 Task: Find connections with filter location São Sebastião do Caí with filter topic #CVwith filter profile language Potuguese with filter current company Climate Policy Initiative with filter school Uttarakhand Technical University with filter industry Sugar and Confectionery Product Manufacturing with filter service category FIle Management with filter keywords title Receptionist
Action: Mouse pressed left at (391, 105)
Screenshot: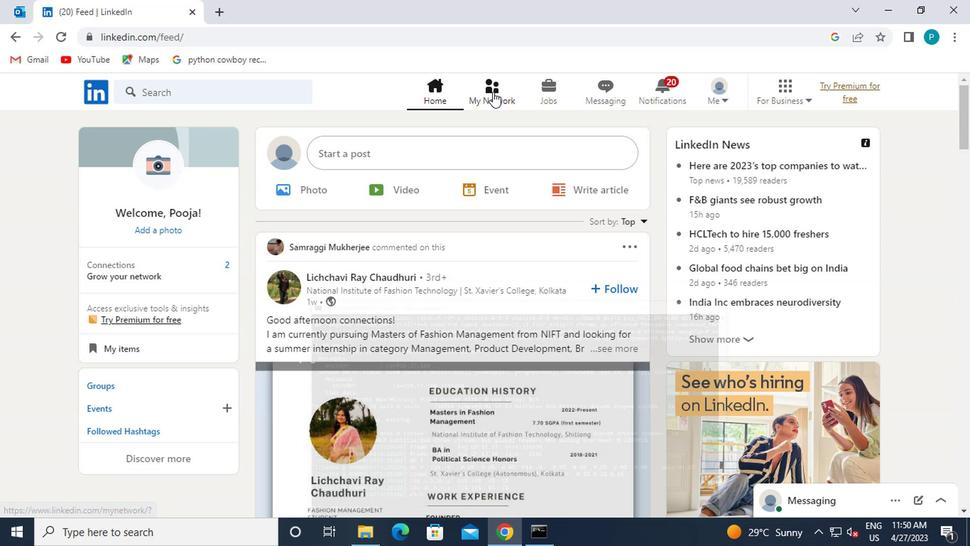 
Action: Mouse moved to (195, 156)
Screenshot: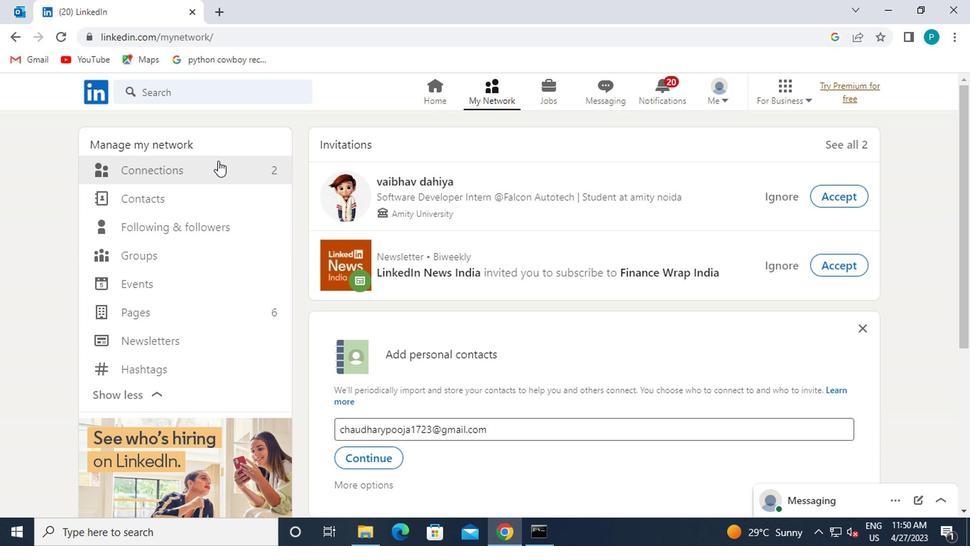 
Action: Mouse pressed left at (195, 156)
Screenshot: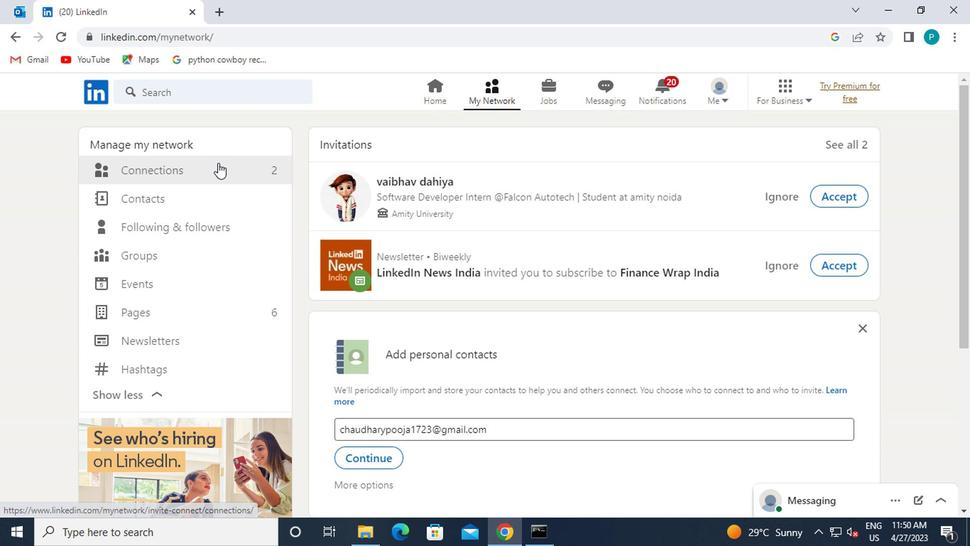 
Action: Mouse moved to (466, 164)
Screenshot: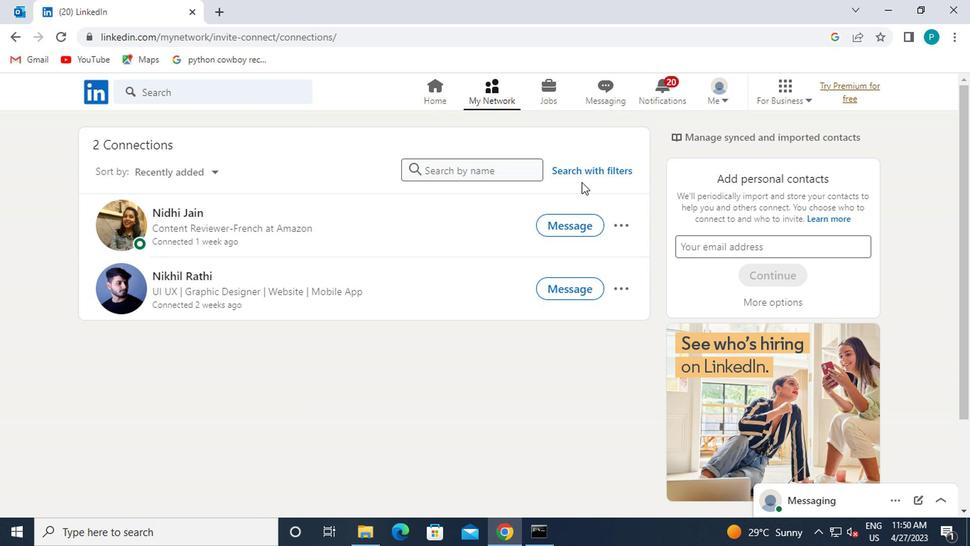 
Action: Mouse pressed left at (466, 164)
Screenshot: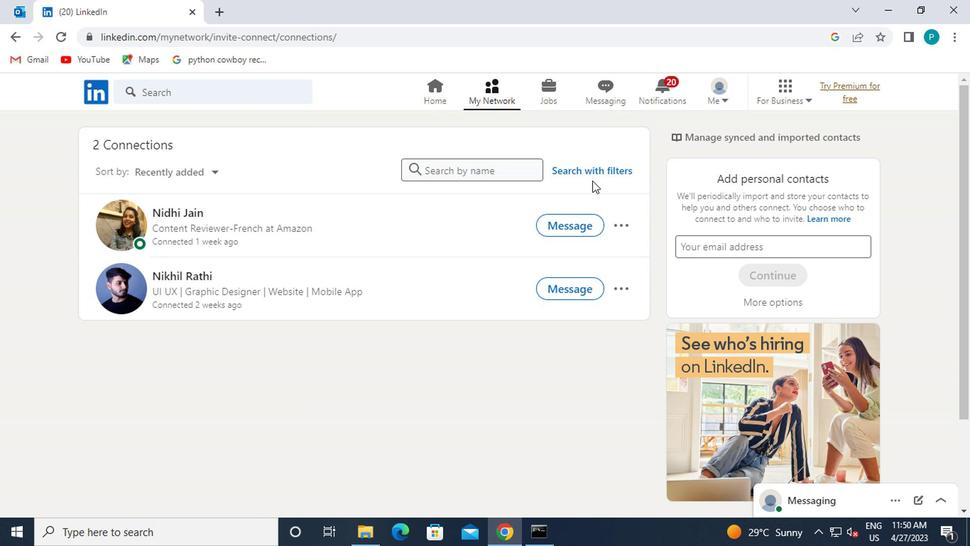 
Action: Mouse moved to (421, 134)
Screenshot: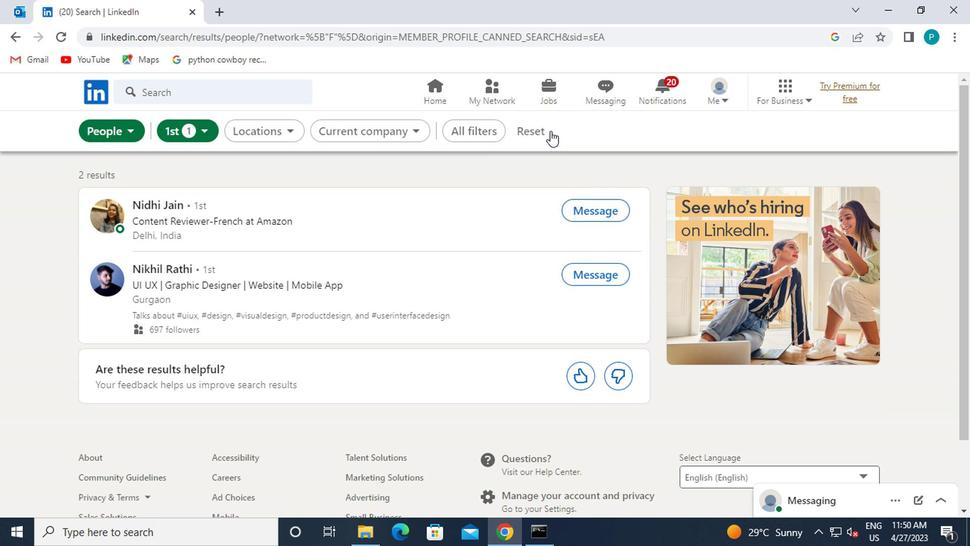 
Action: Mouse pressed left at (421, 134)
Screenshot: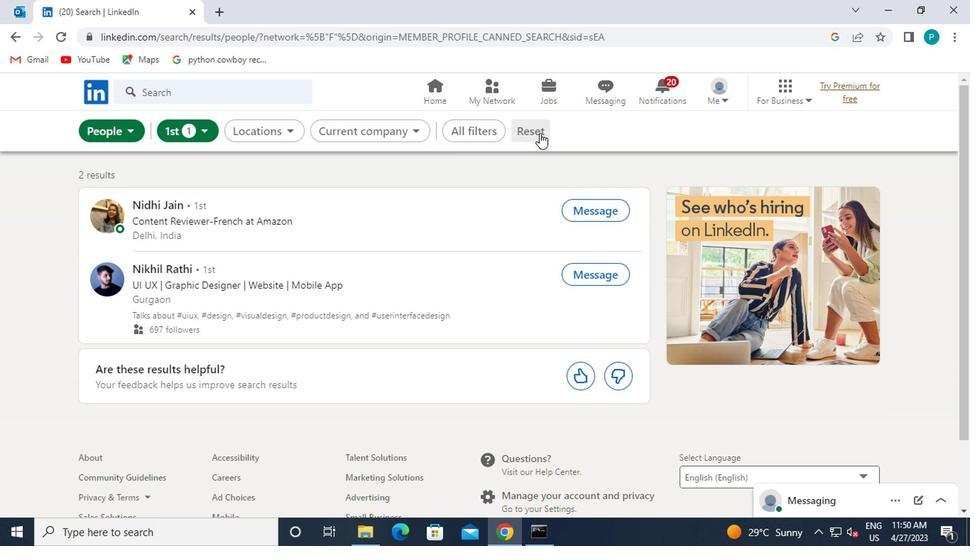 
Action: Mouse pressed left at (421, 134)
Screenshot: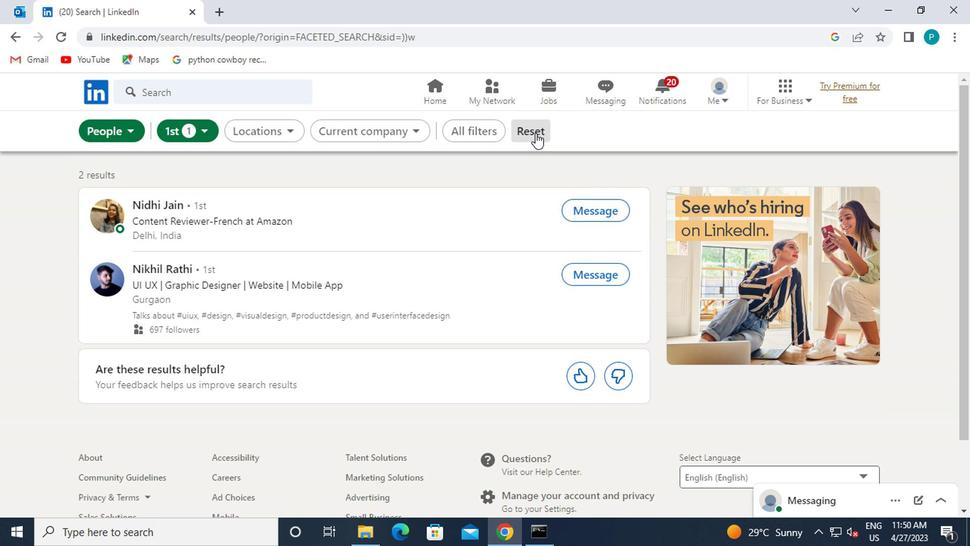 
Action: Mouse moved to (412, 137)
Screenshot: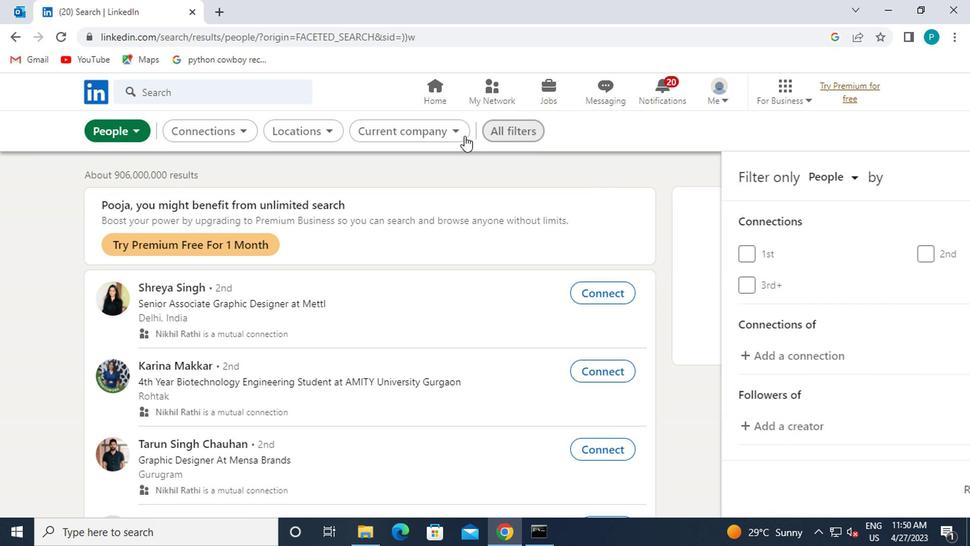 
Action: Mouse pressed left at (412, 137)
Screenshot: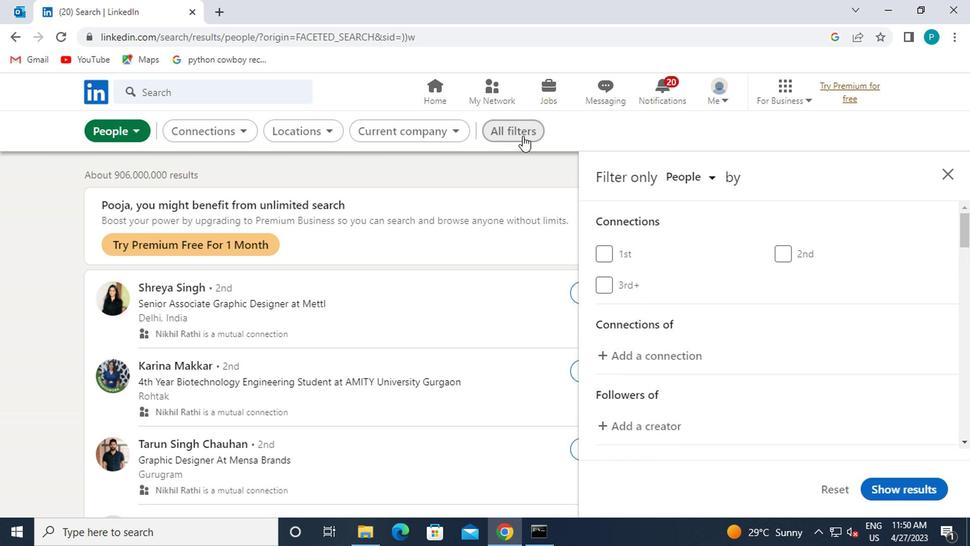 
Action: Mouse moved to (411, 135)
Screenshot: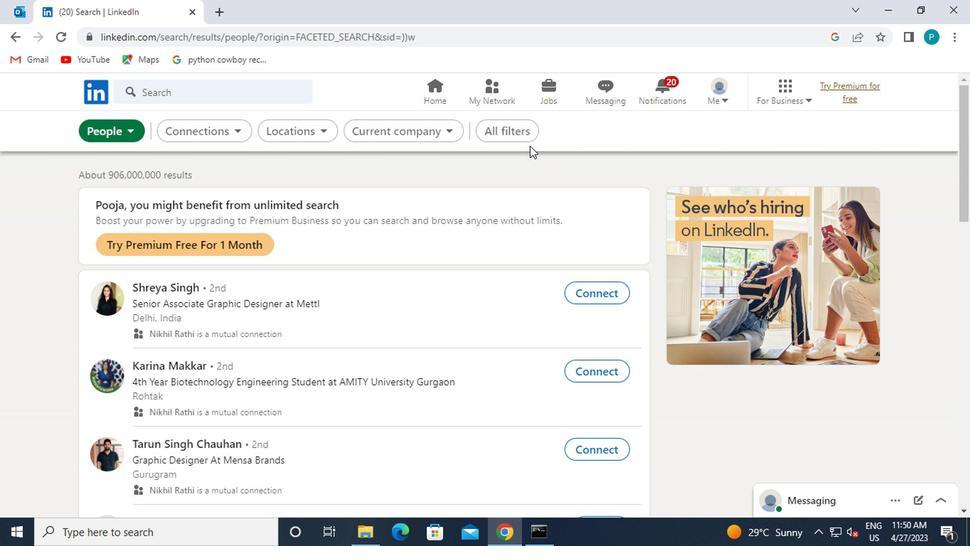 
Action: Mouse pressed left at (411, 135)
Screenshot: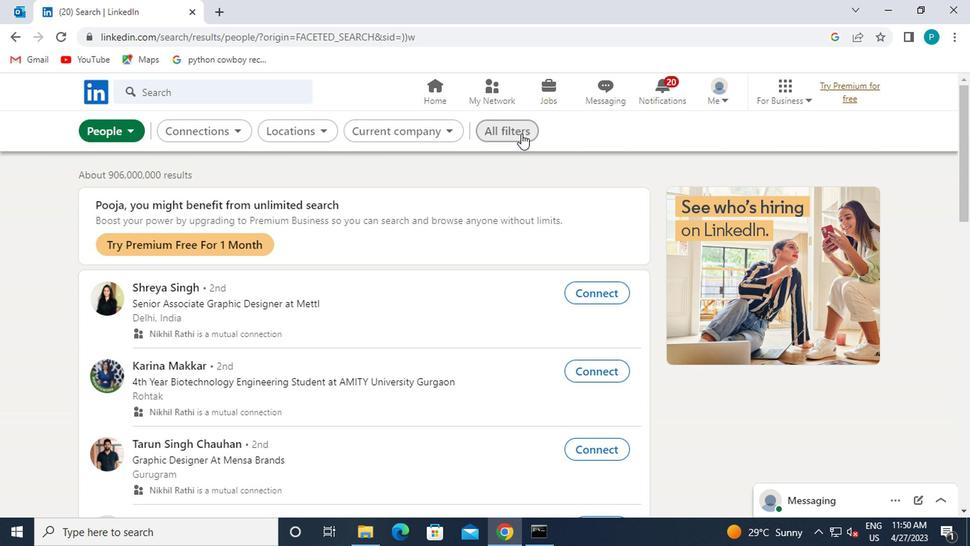 
Action: Mouse moved to (531, 281)
Screenshot: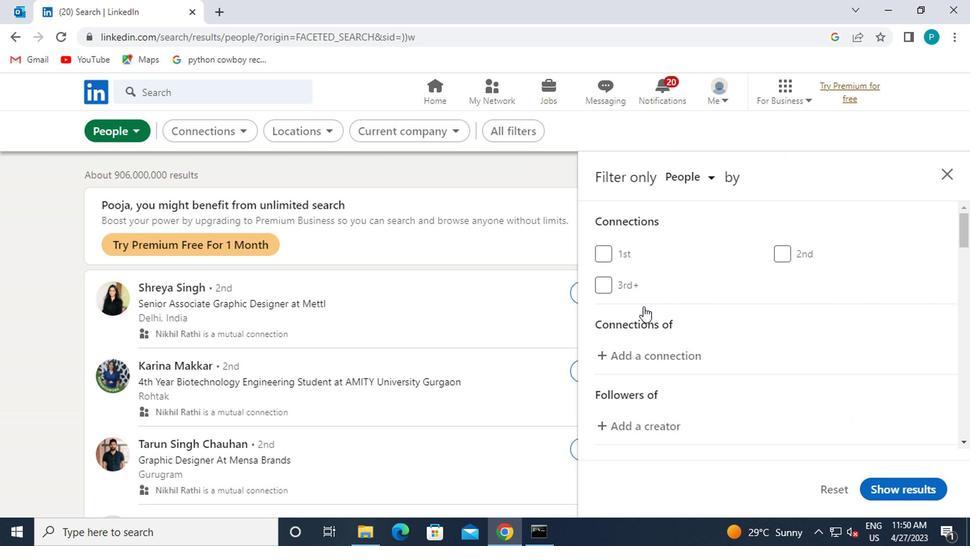 
Action: Mouse scrolled (531, 281) with delta (0, 0)
Screenshot: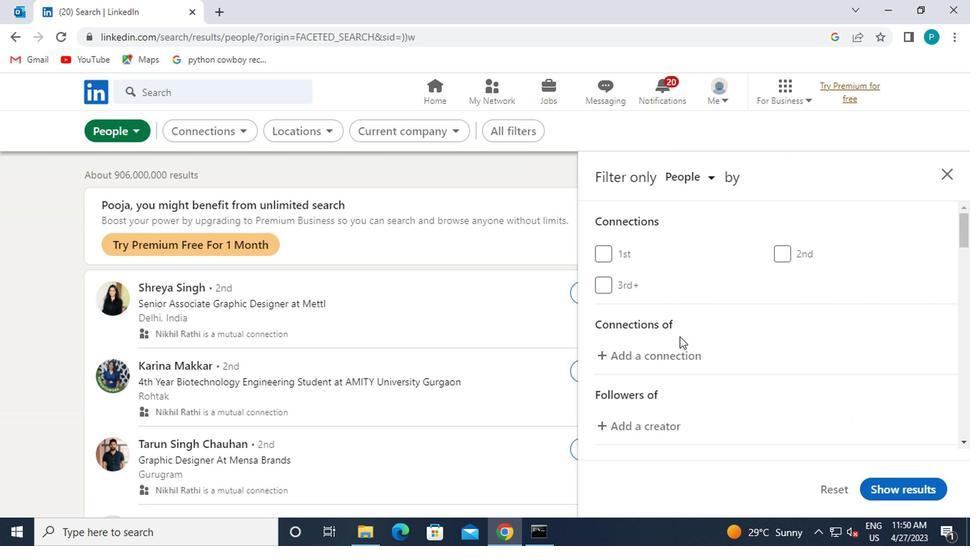 
Action: Mouse scrolled (531, 281) with delta (0, 0)
Screenshot: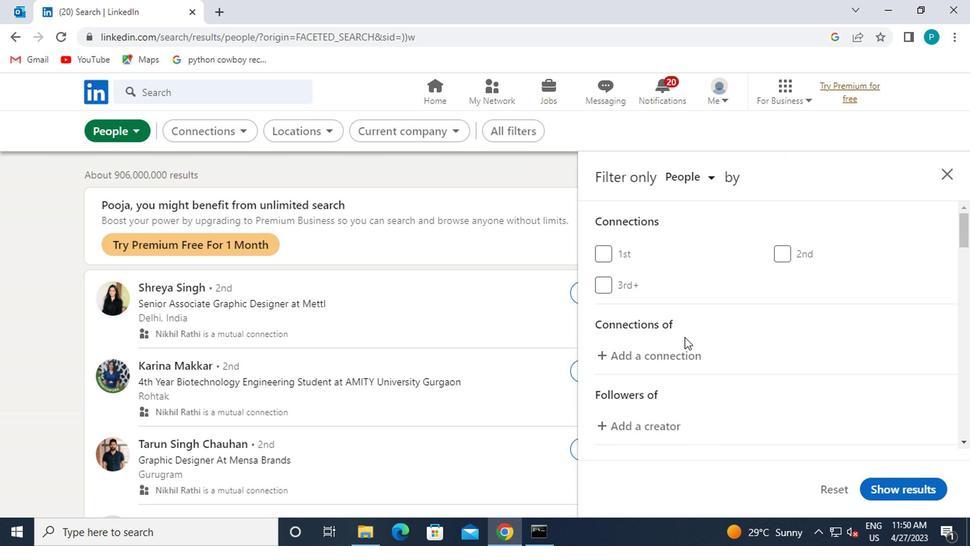 
Action: Mouse moved to (600, 314)
Screenshot: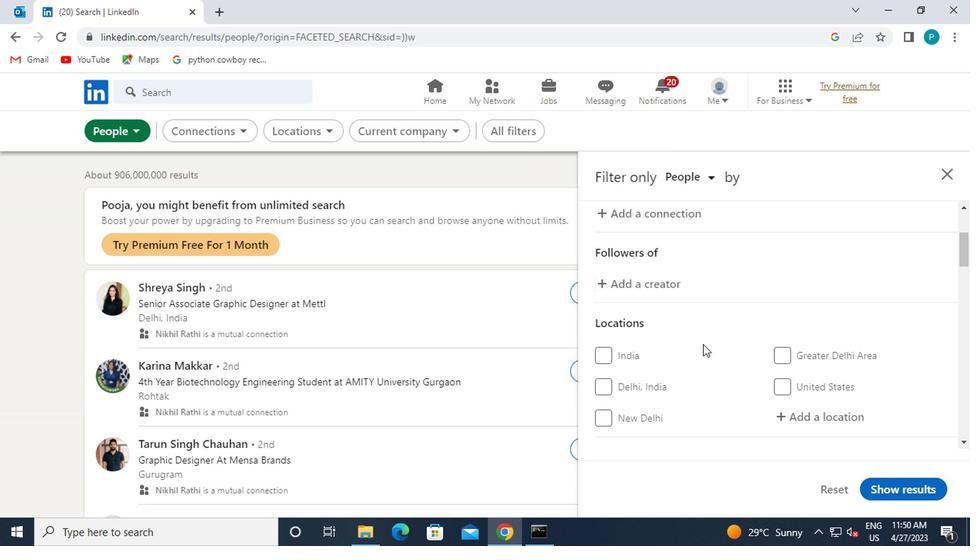 
Action: Mouse scrolled (600, 313) with delta (0, 0)
Screenshot: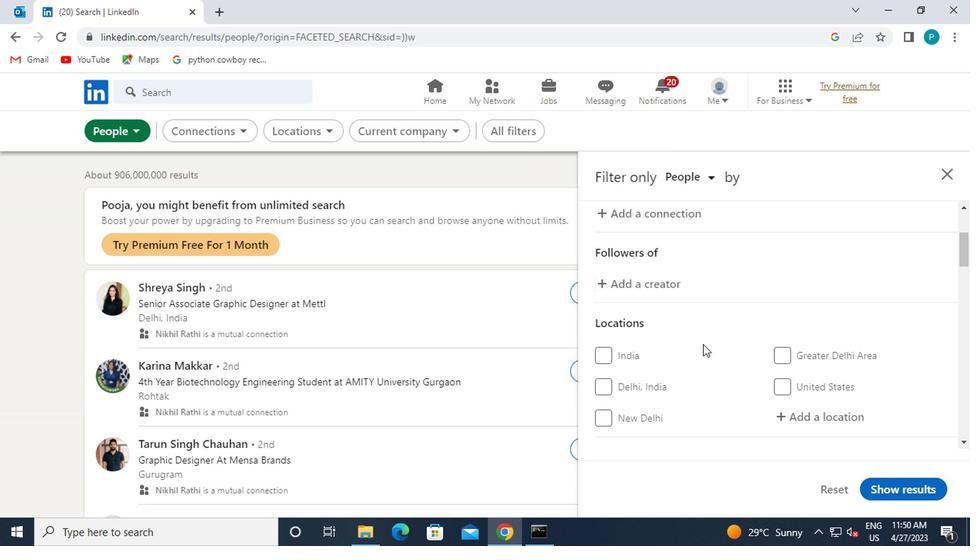 
Action: Mouse moved to (610, 288)
Screenshot: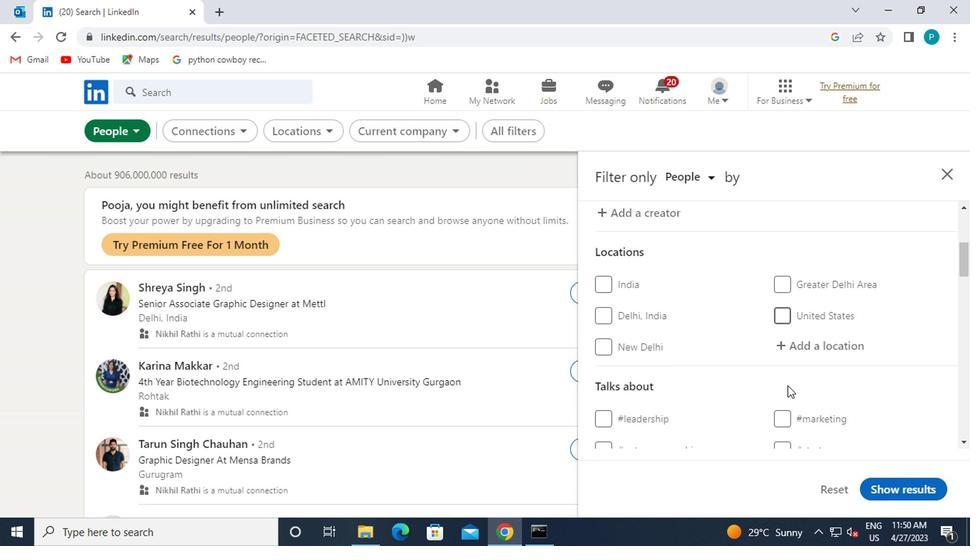 
Action: Mouse pressed left at (610, 288)
Screenshot: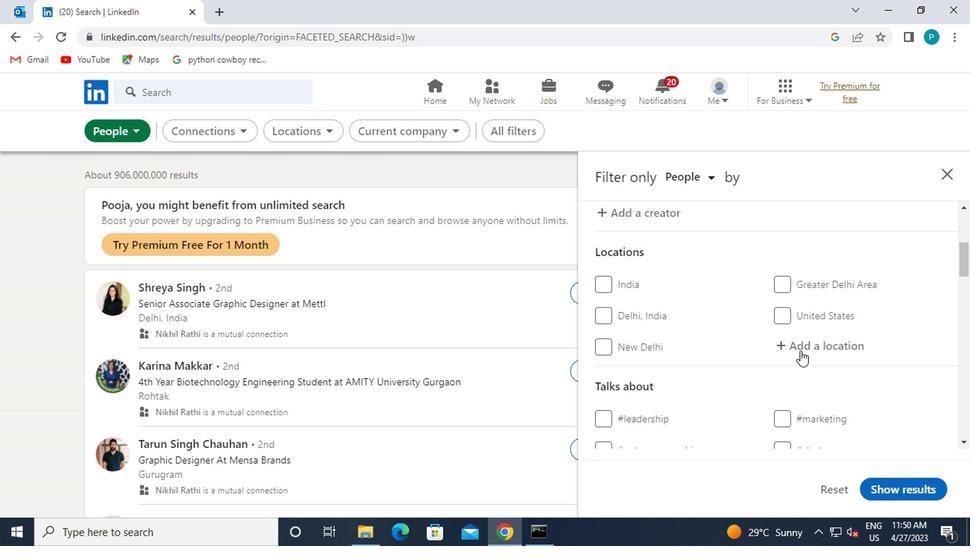 
Action: Key pressed sao<Key.space>sebastiao
Screenshot: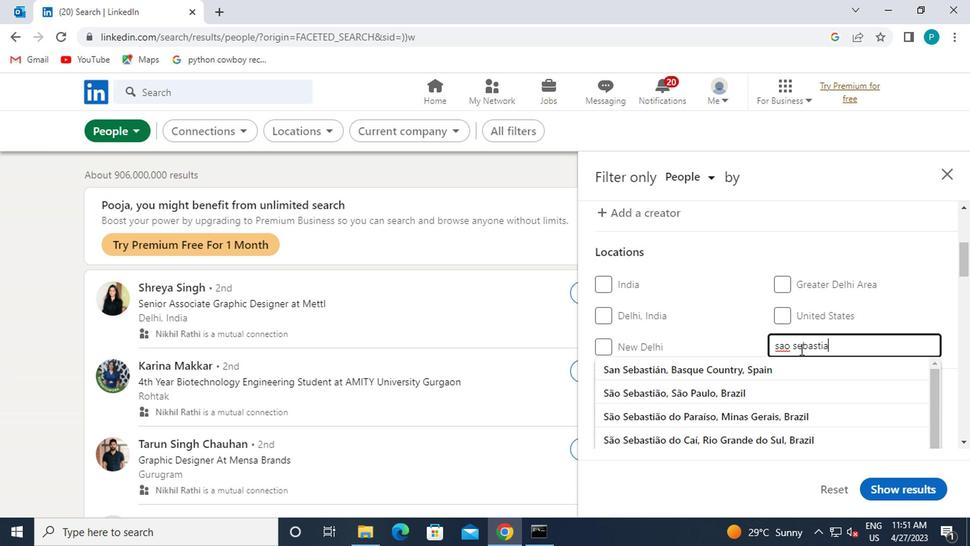 
Action: Mouse moved to (596, 331)
Screenshot: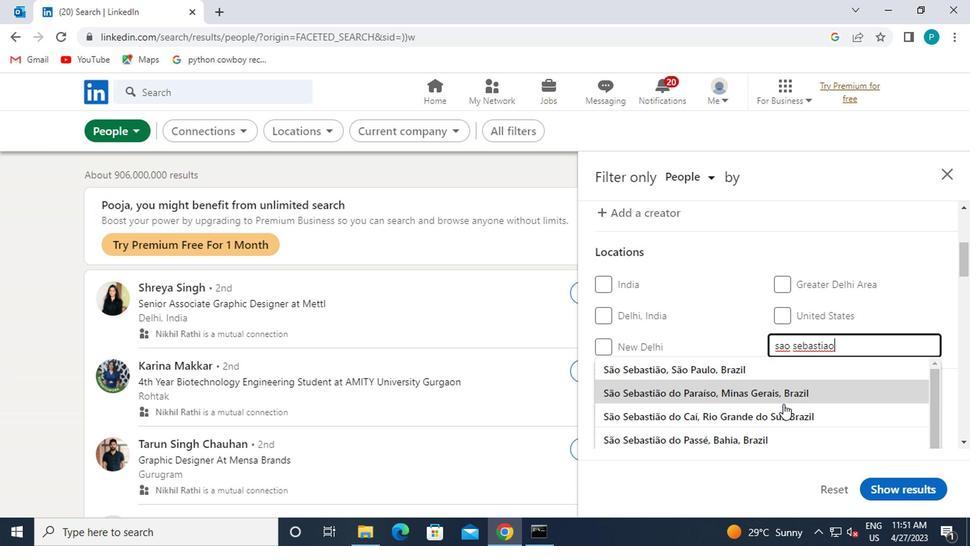 
Action: Mouse pressed left at (596, 331)
Screenshot: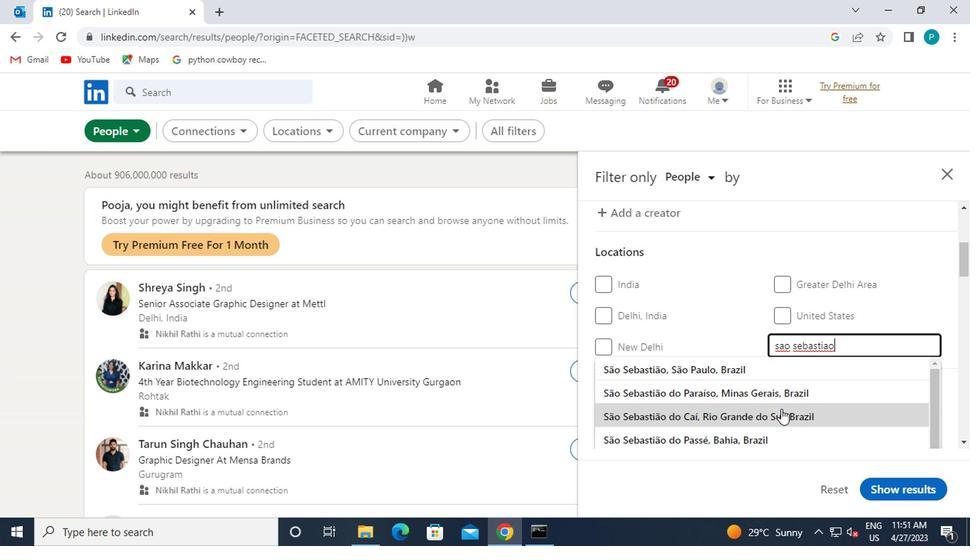 
Action: Mouse scrolled (596, 330) with delta (0, 0)
Screenshot: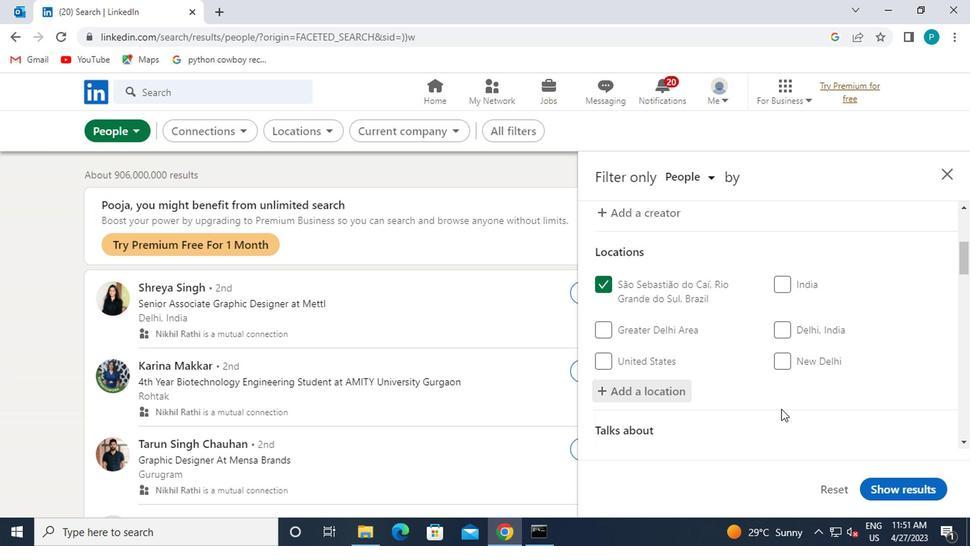 
Action: Mouse scrolled (596, 330) with delta (0, 0)
Screenshot: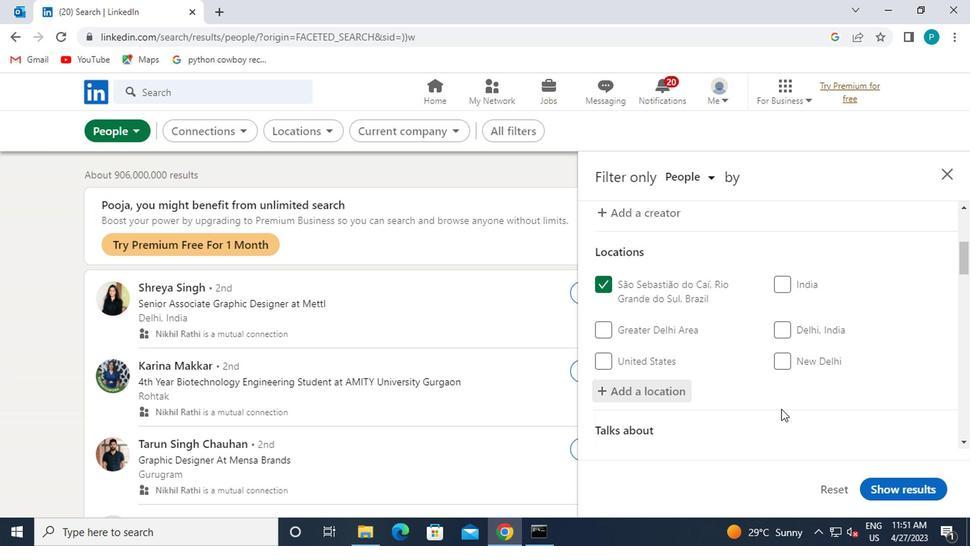 
Action: Mouse moved to (600, 317)
Screenshot: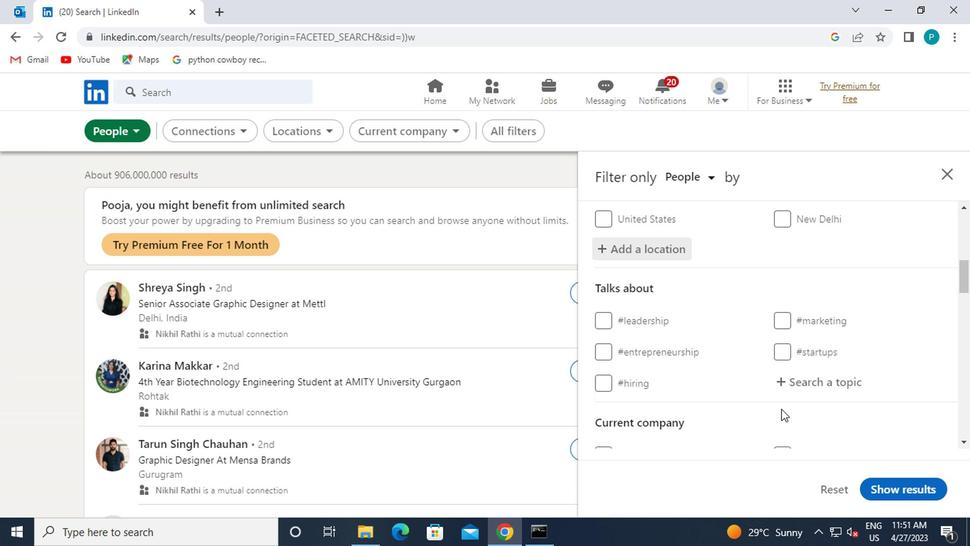 
Action: Mouse pressed left at (600, 317)
Screenshot: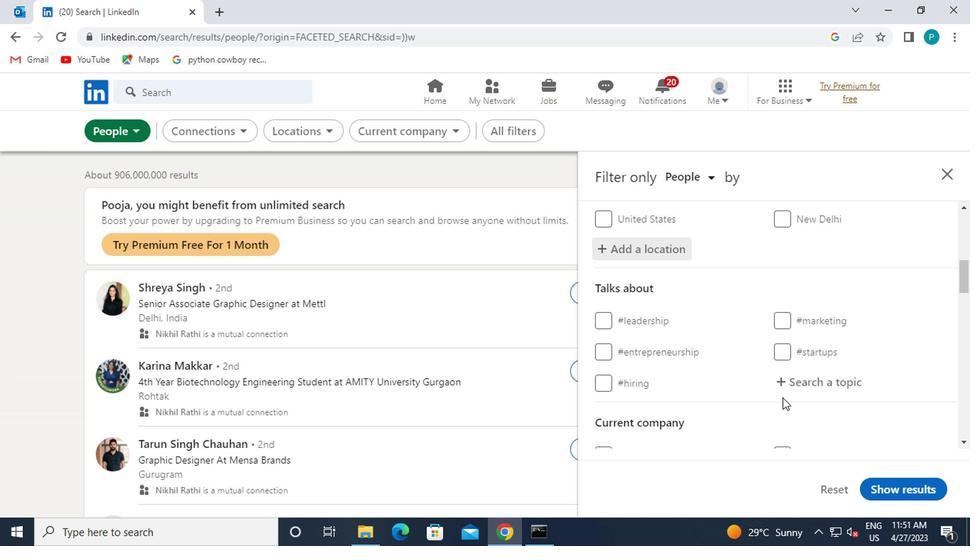 
Action: Key pressed <Key.shift>#<Key.caps_lock>CV
Screenshot: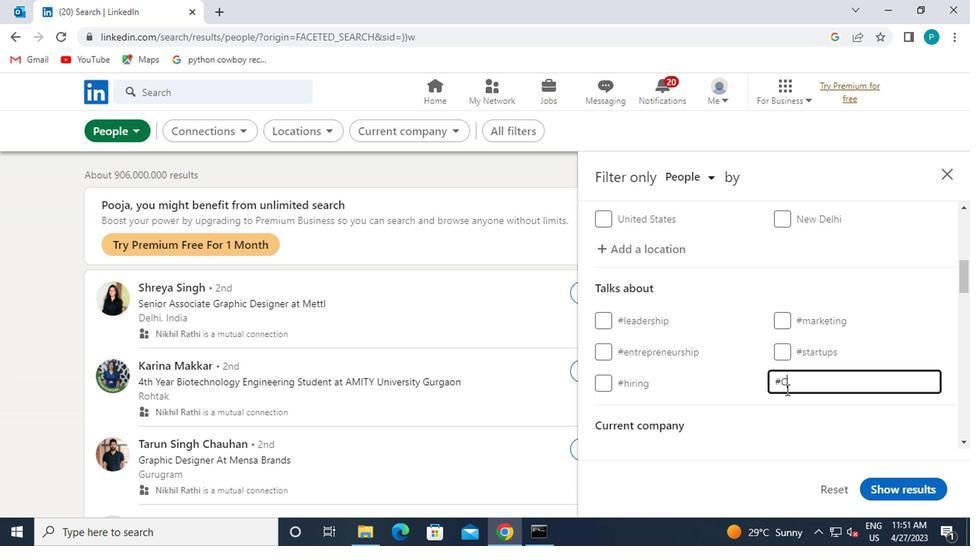 
Action: Mouse moved to (593, 310)
Screenshot: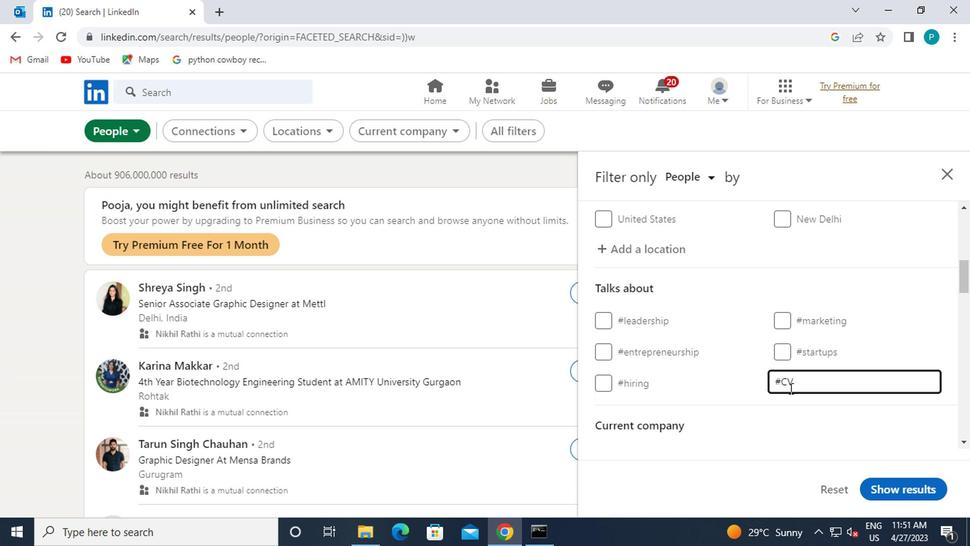 
Action: Mouse scrolled (593, 310) with delta (0, 0)
Screenshot: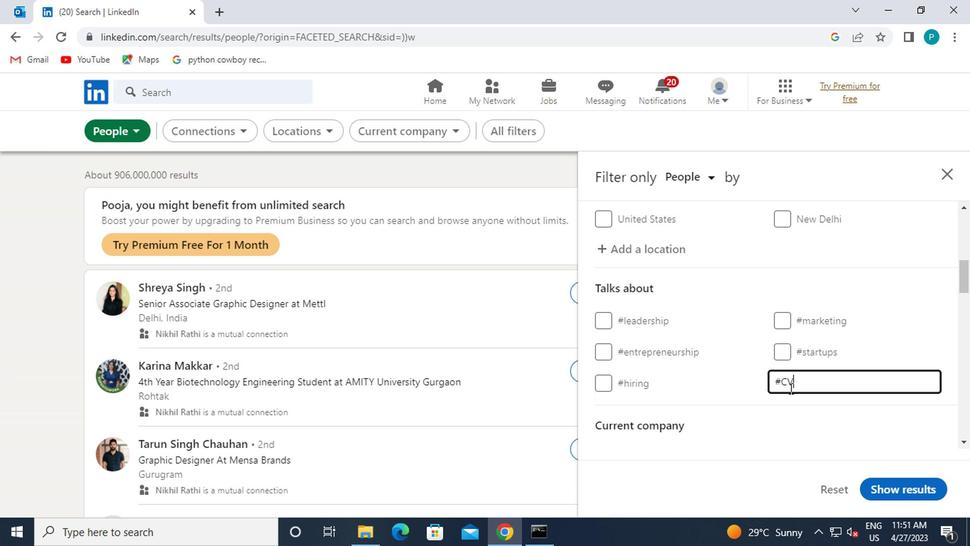 
Action: Mouse scrolled (593, 310) with delta (0, 0)
Screenshot: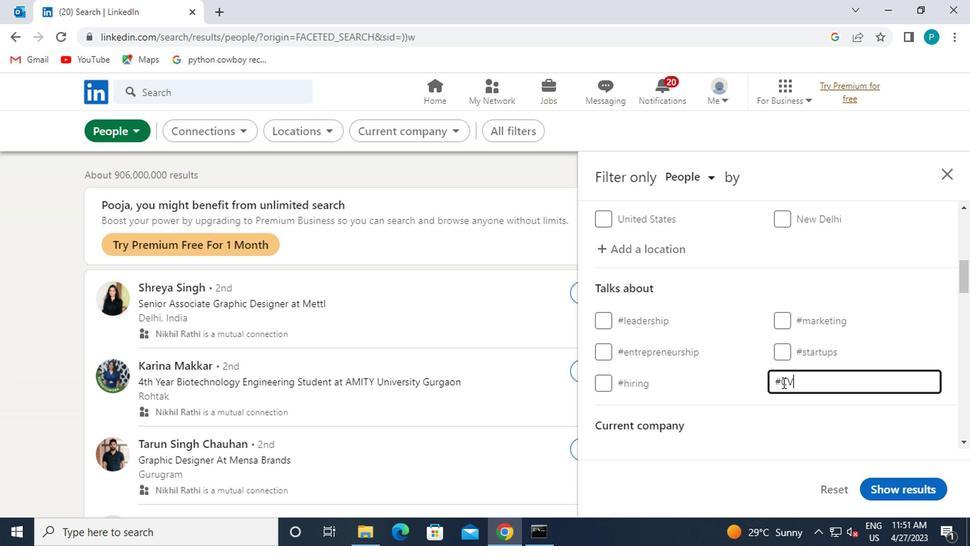 
Action: Mouse pressed left at (593, 310)
Screenshot: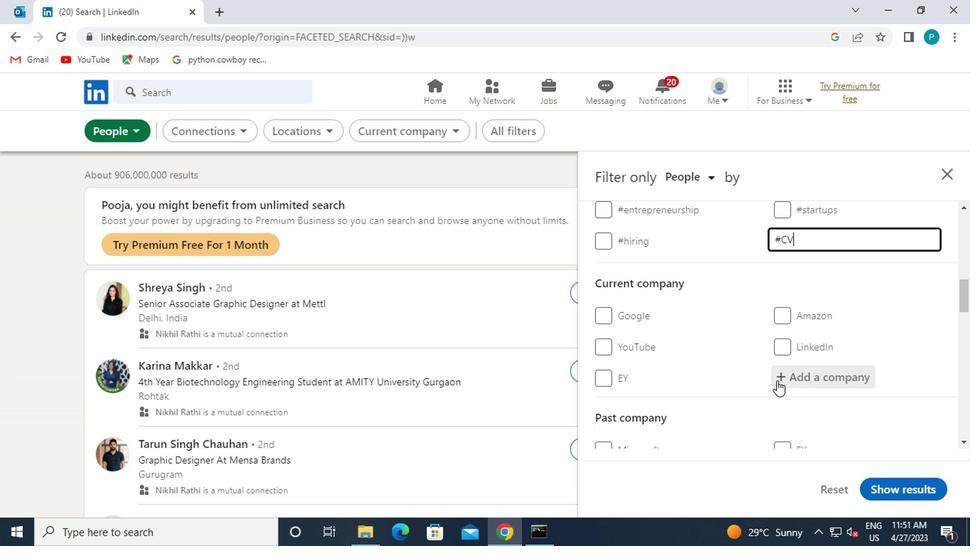 
Action: Key pressed CLIMATE
Screenshot: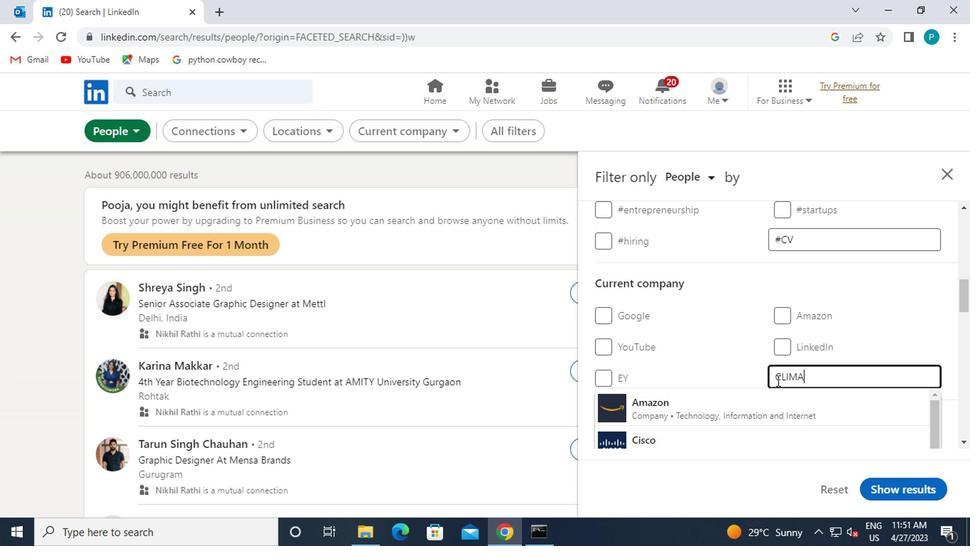 
Action: Mouse moved to (578, 293)
Screenshot: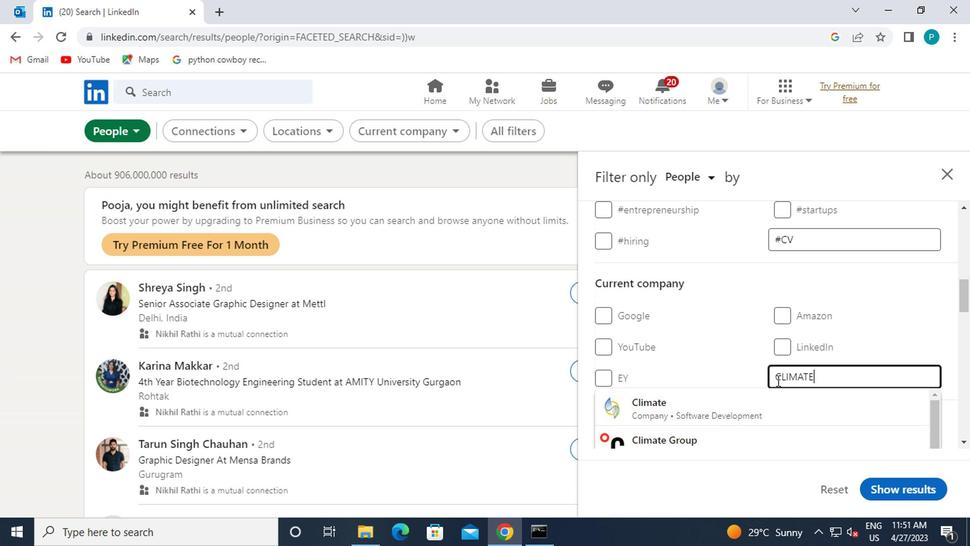 
Action: Mouse scrolled (578, 292) with delta (0, 0)
Screenshot: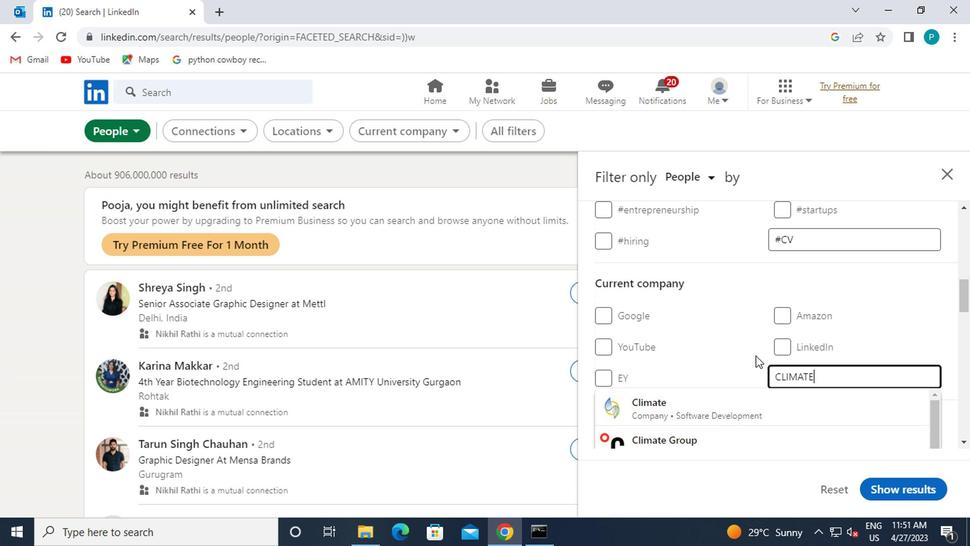 
Action: Mouse scrolled (578, 292) with delta (0, 0)
Screenshot: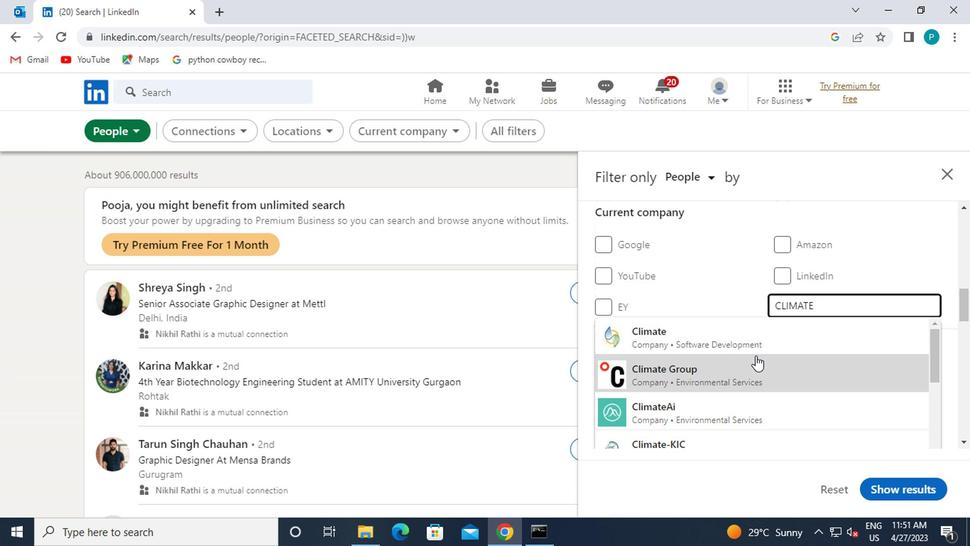 
Action: Mouse scrolled (578, 292) with delta (0, 0)
Screenshot: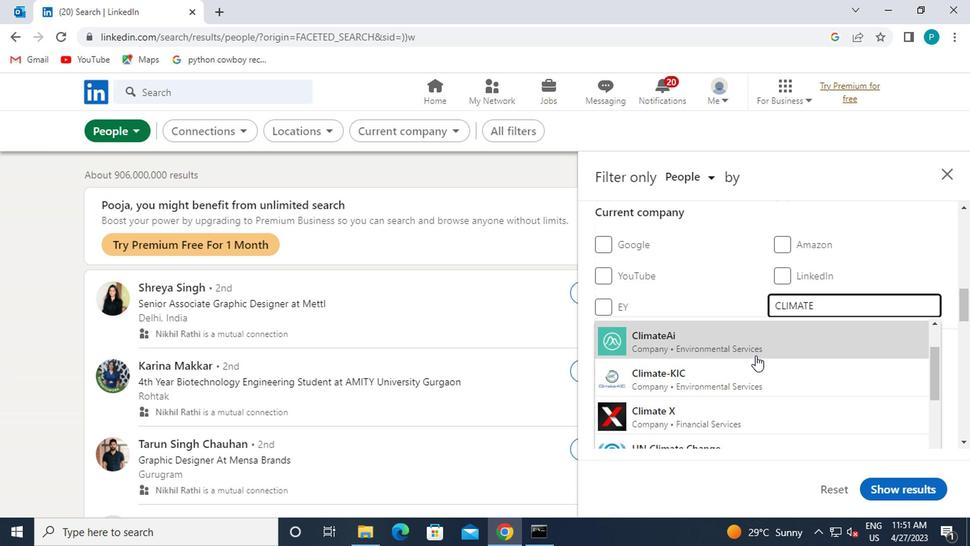 
Action: Mouse moved to (577, 293)
Screenshot: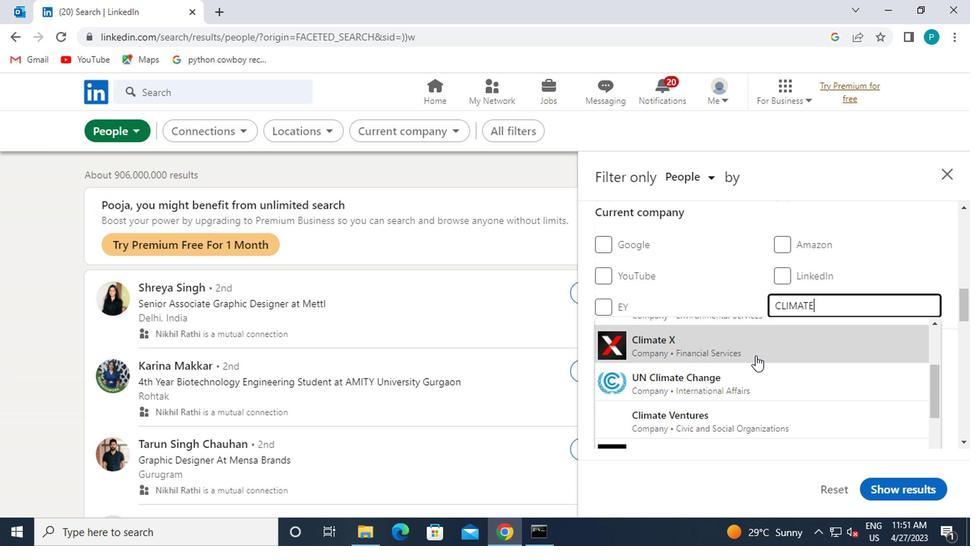 
Action: Key pressed <Key.space>POLICY
Screenshot: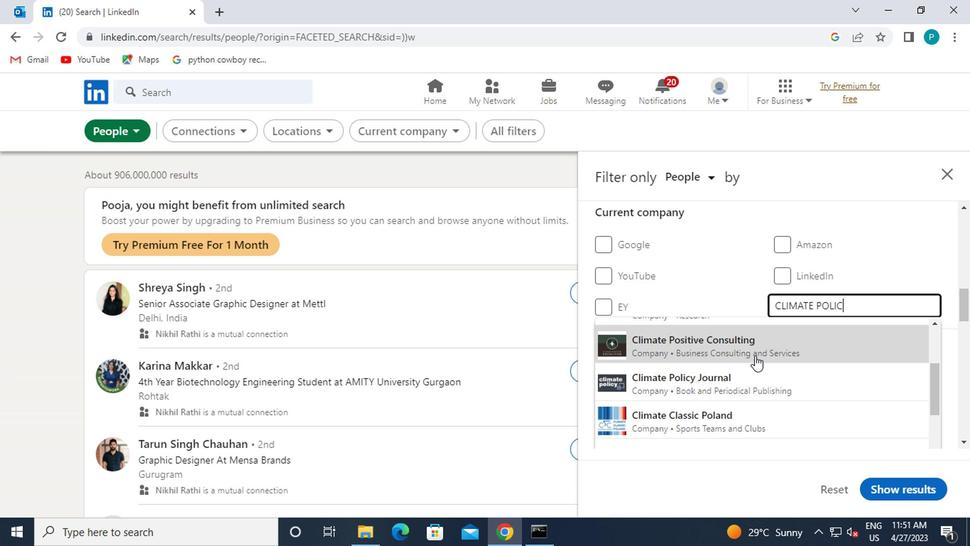 
Action: Mouse scrolled (577, 293) with delta (0, 0)
Screenshot: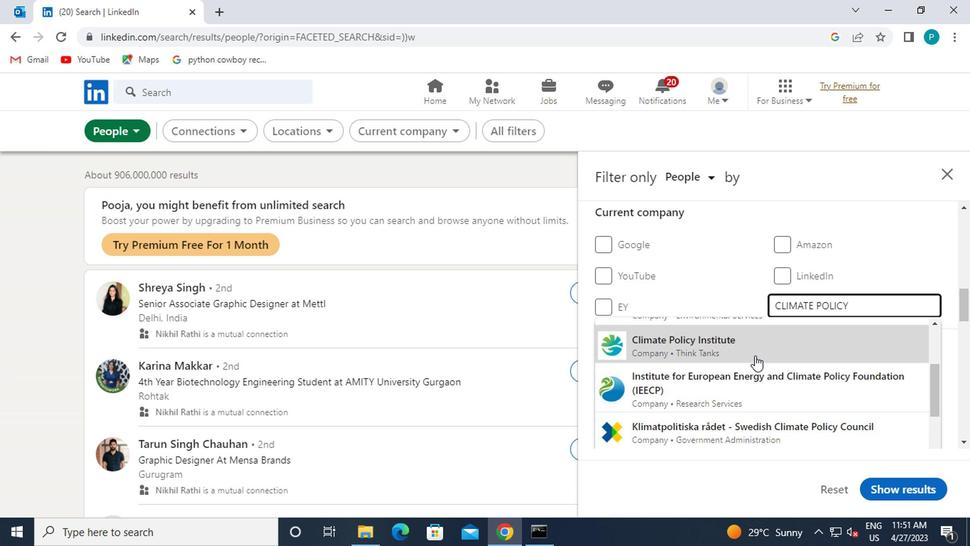 
Action: Mouse scrolled (577, 293) with delta (0, 0)
Screenshot: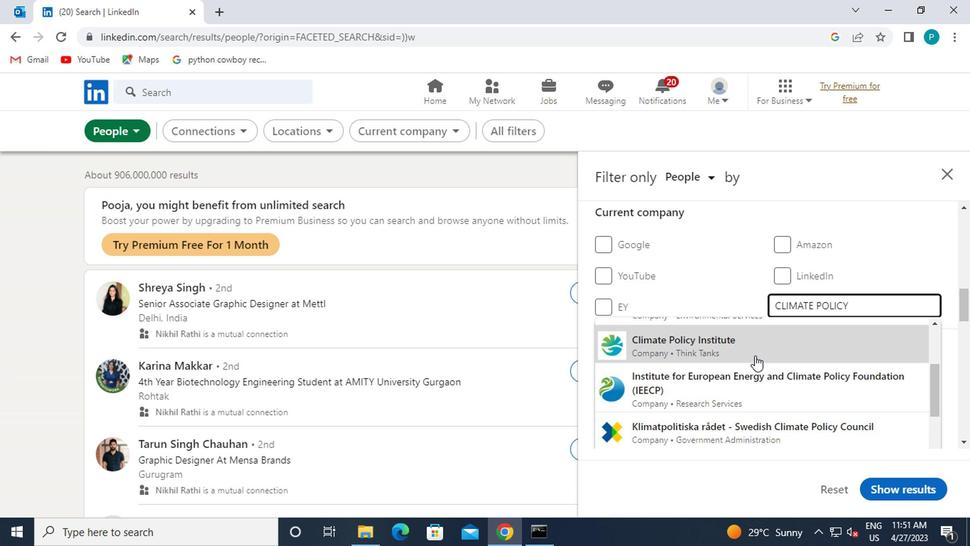 
Action: Mouse scrolled (577, 293) with delta (0, 0)
Screenshot: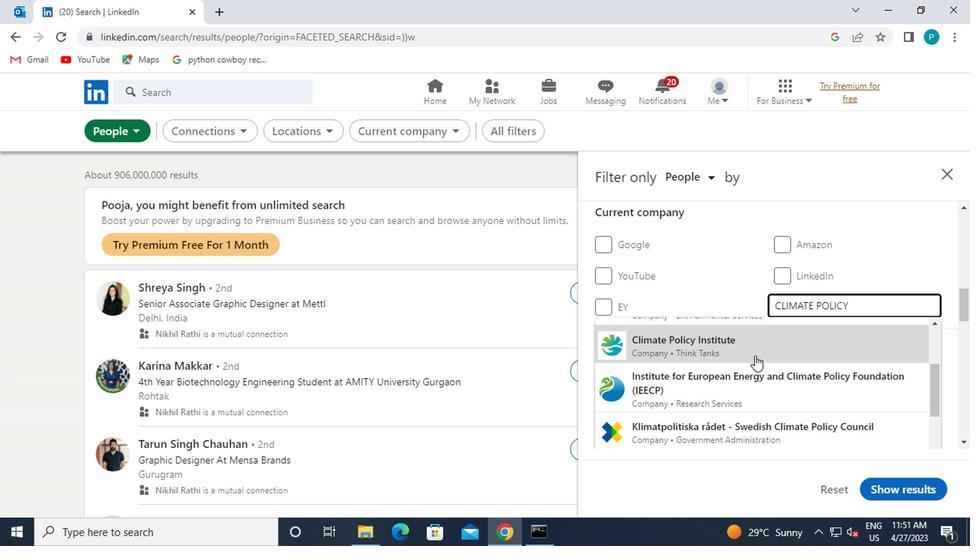 
Action: Mouse moved to (580, 291)
Screenshot: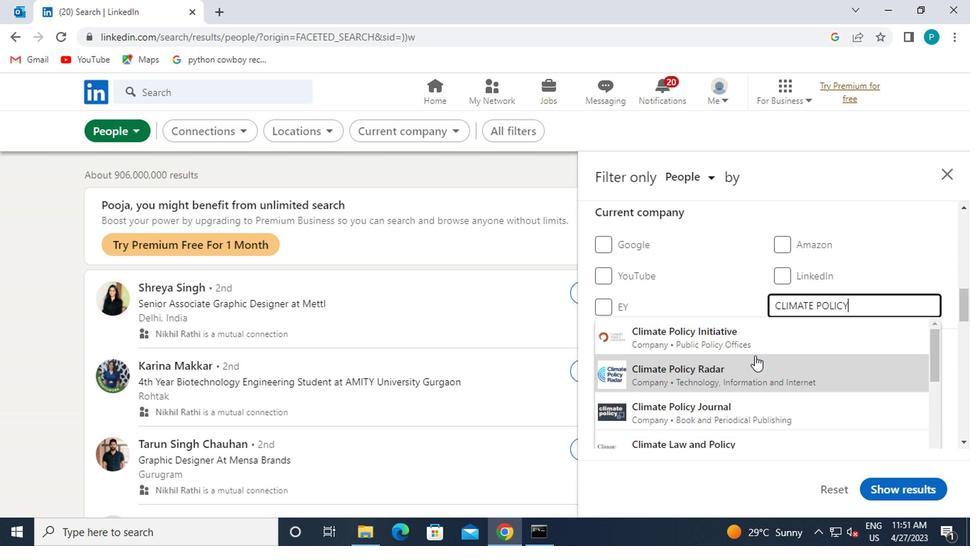 
Action: Mouse scrolled (580, 292) with delta (0, 0)
Screenshot: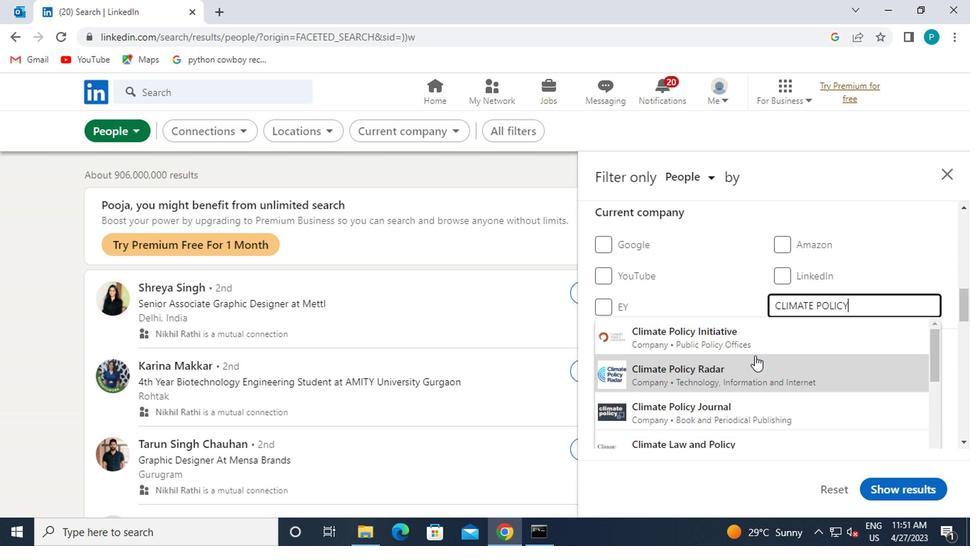
Action: Mouse scrolled (580, 292) with delta (0, 0)
Screenshot: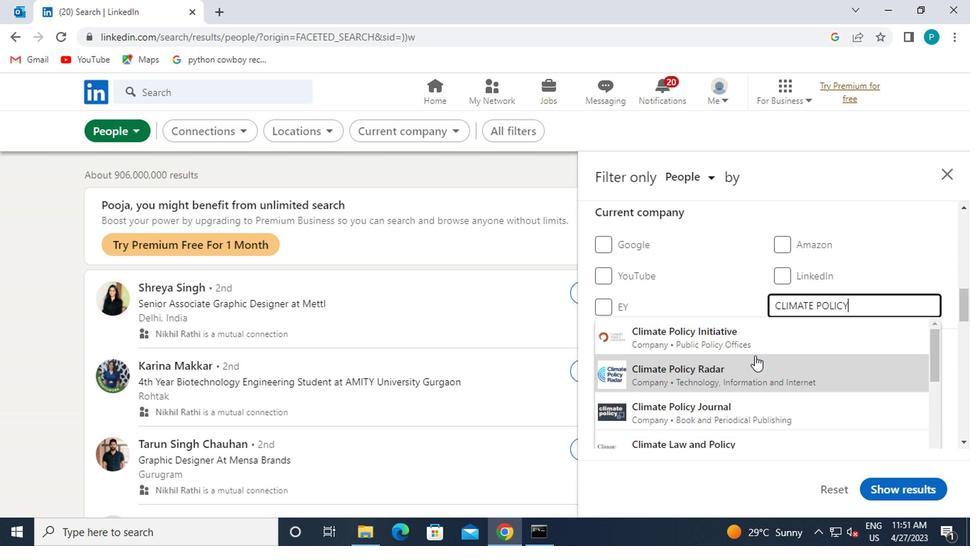
Action: Mouse scrolled (580, 291) with delta (0, 0)
Screenshot: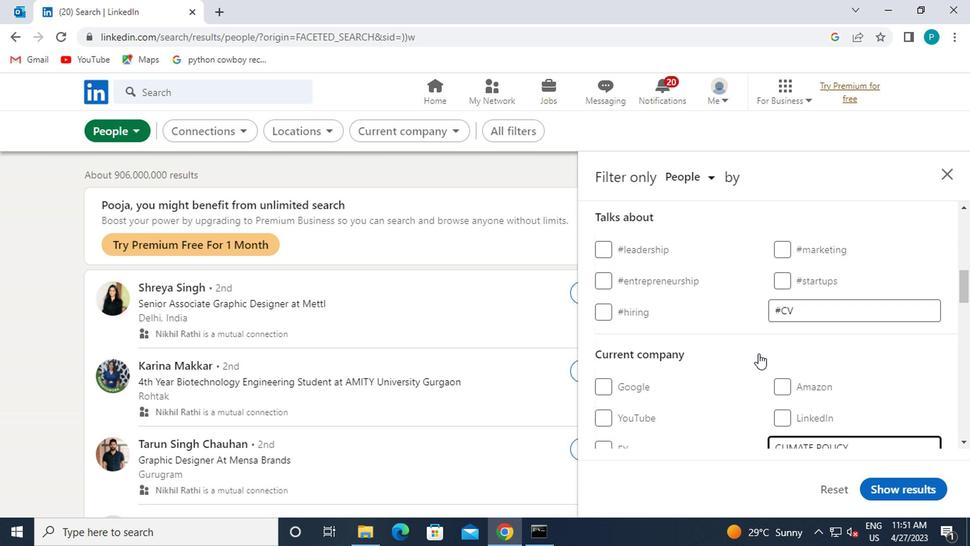 
Action: Mouse scrolled (580, 291) with delta (0, 0)
Screenshot: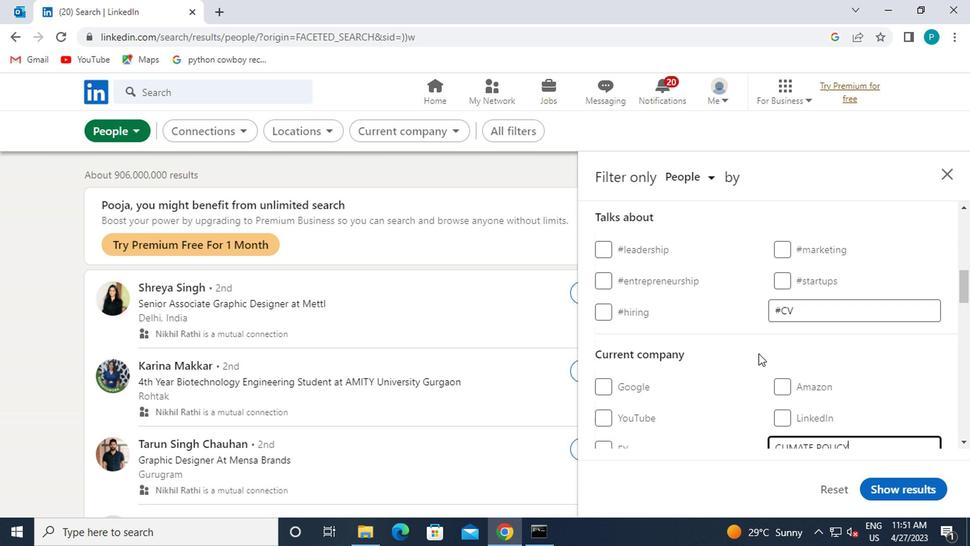 
Action: Mouse moved to (580, 286)
Screenshot: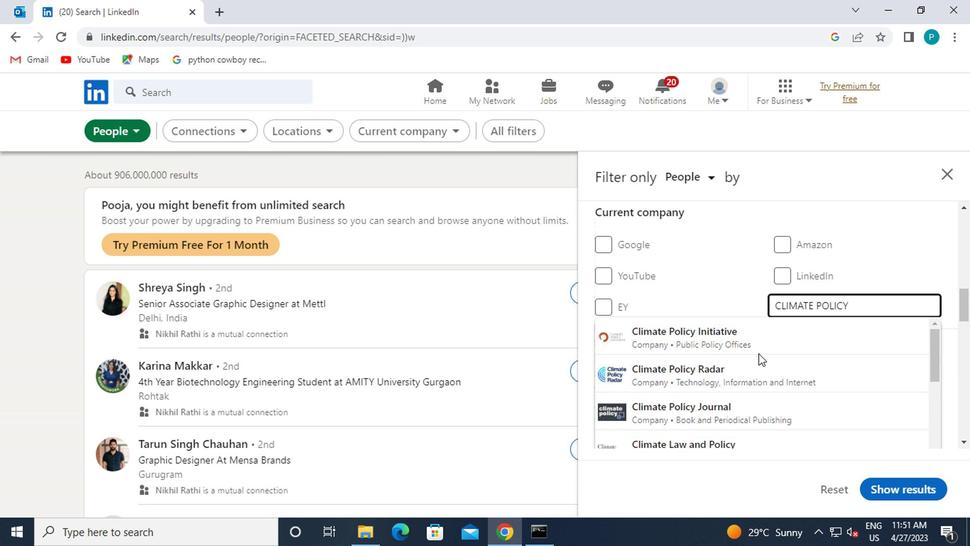 
Action: Mouse pressed left at (580, 286)
Screenshot: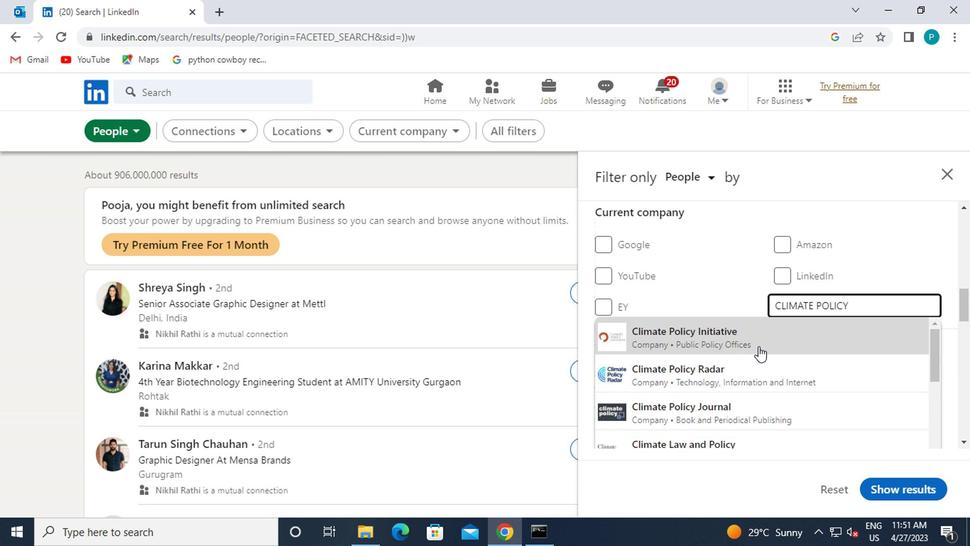 
Action: Mouse scrolled (580, 286) with delta (0, 0)
Screenshot: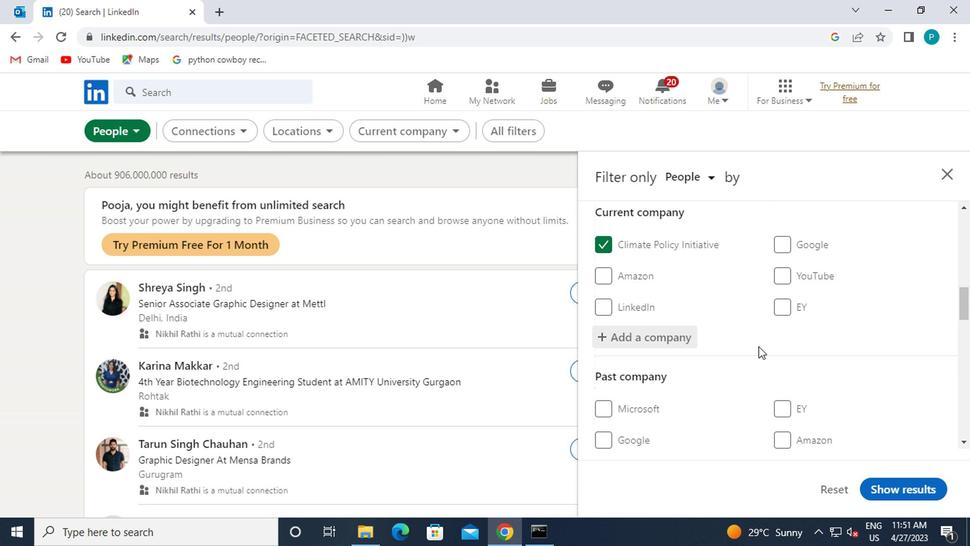 
Action: Mouse scrolled (580, 286) with delta (0, 0)
Screenshot: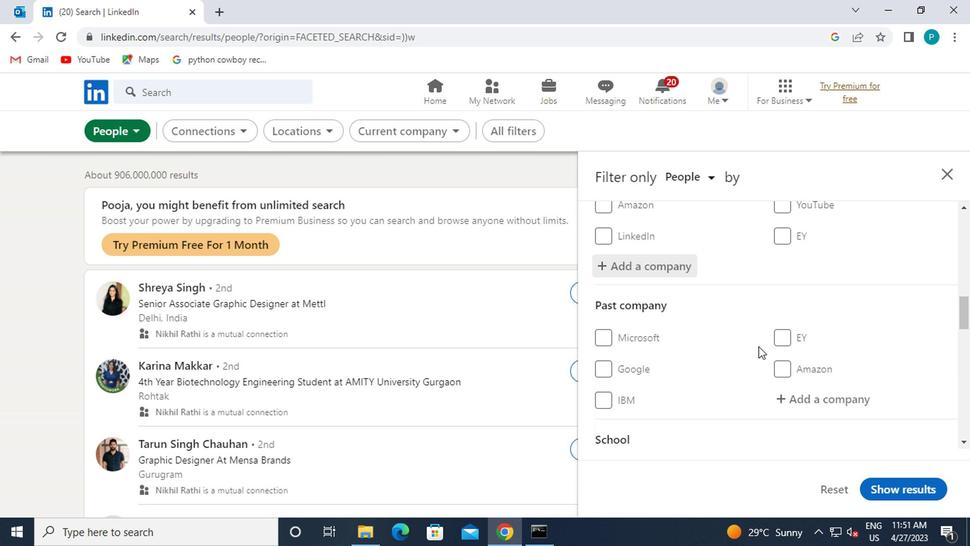 
Action: Mouse scrolled (580, 286) with delta (0, 0)
Screenshot: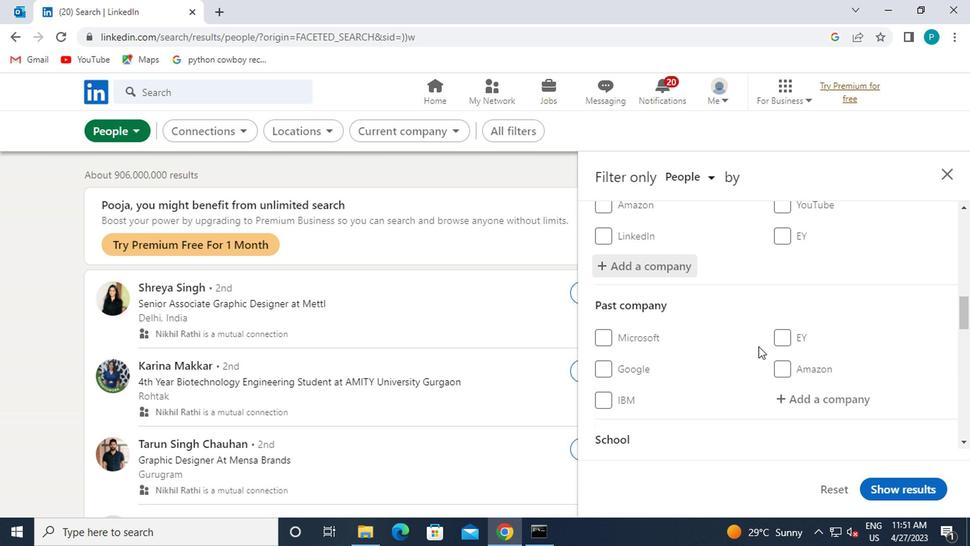
Action: Mouse scrolled (580, 286) with delta (0, 0)
Screenshot: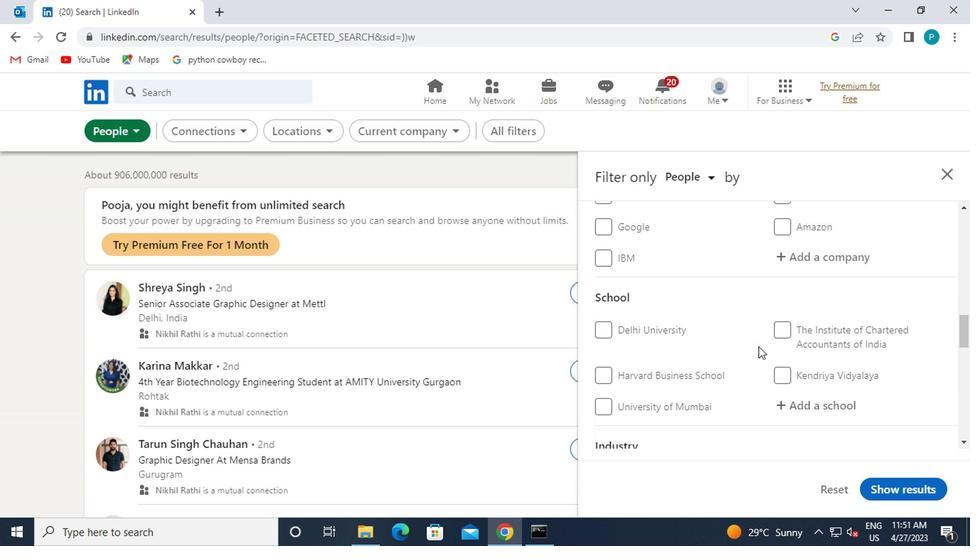
Action: Mouse moved to (618, 284)
Screenshot: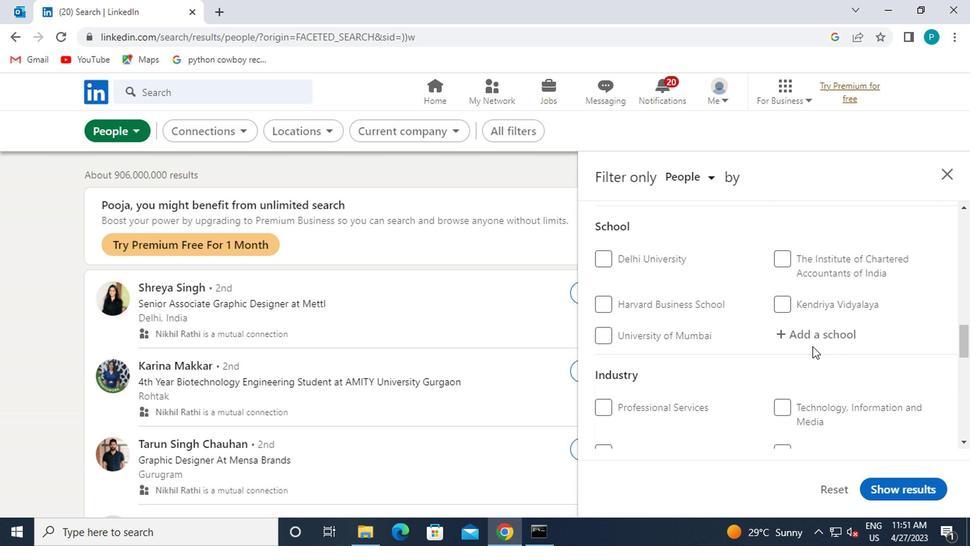
Action: Mouse pressed left at (618, 284)
Screenshot: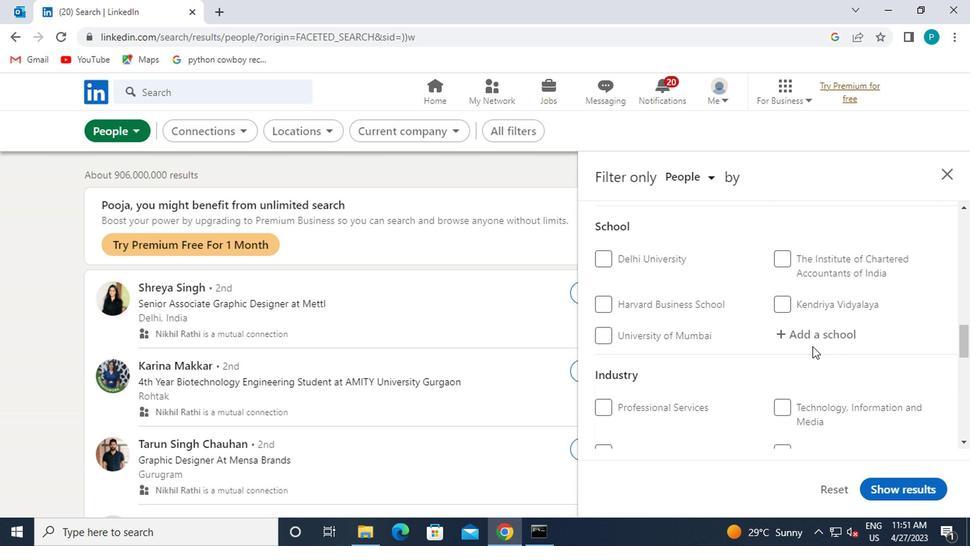 
Action: Key pressed UTTARA
Screenshot: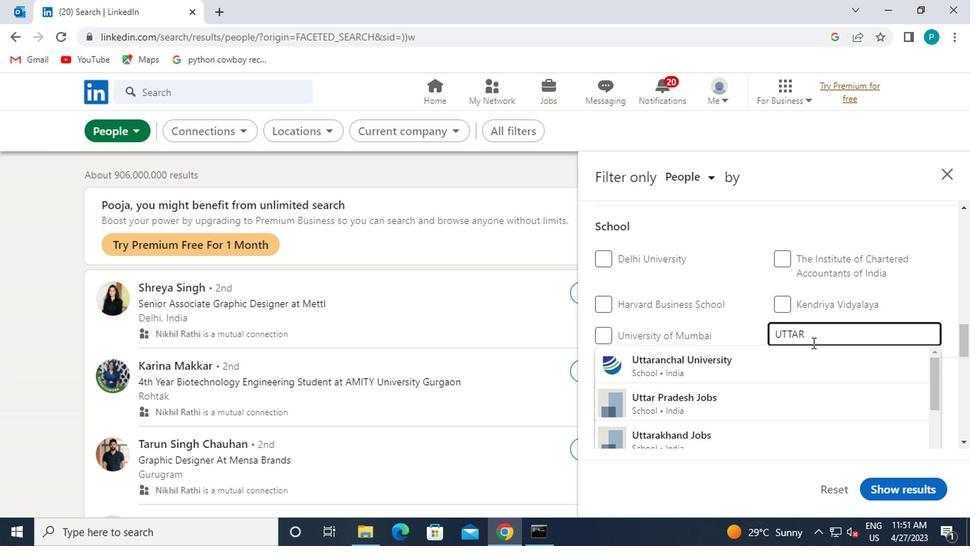 
Action: Mouse moved to (614, 316)
Screenshot: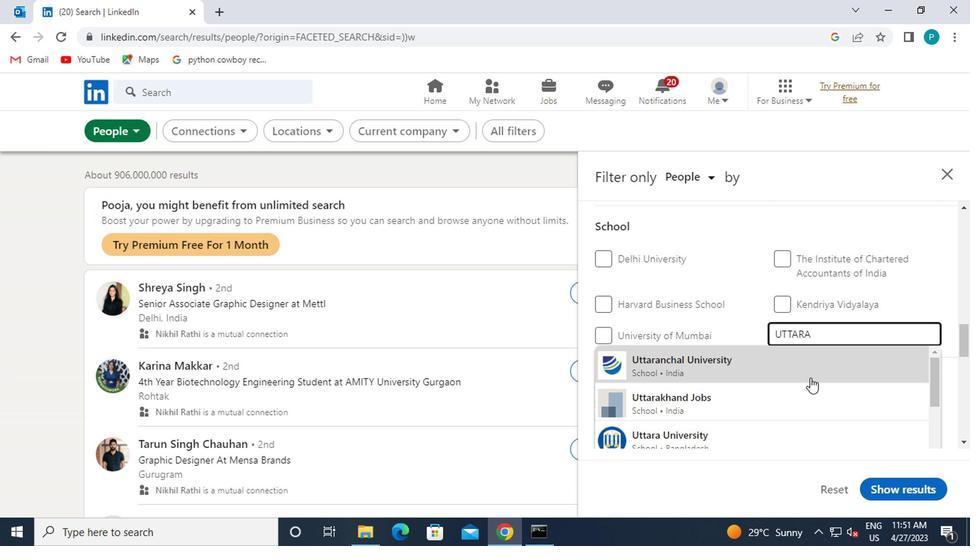 
Action: Mouse scrolled (614, 315) with delta (0, 0)
Screenshot: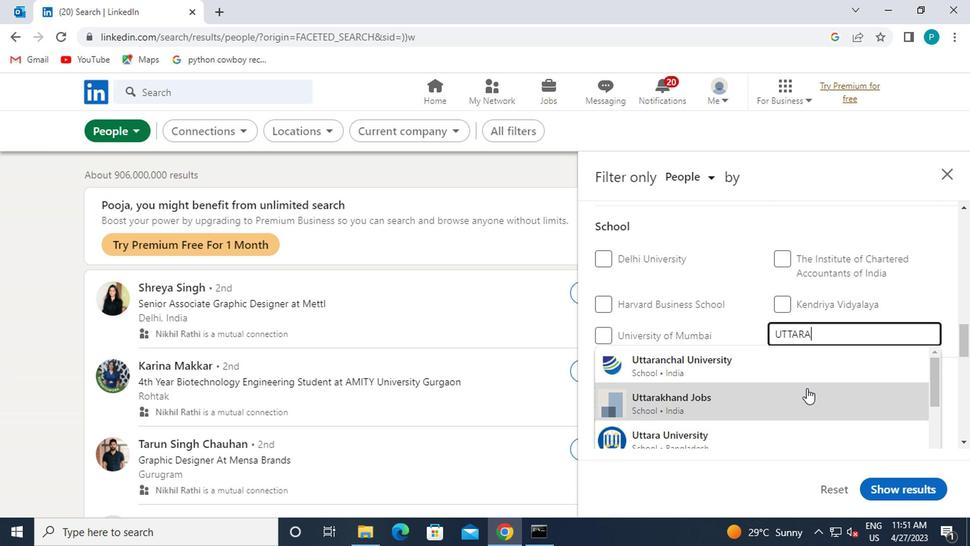 
Action: Mouse moved to (613, 318)
Screenshot: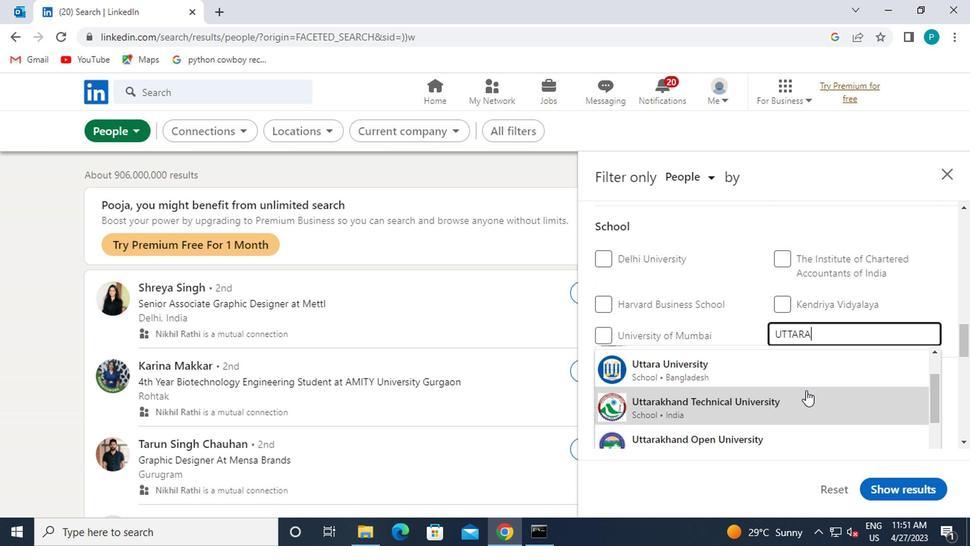 
Action: Mouse pressed left at (613, 318)
Screenshot: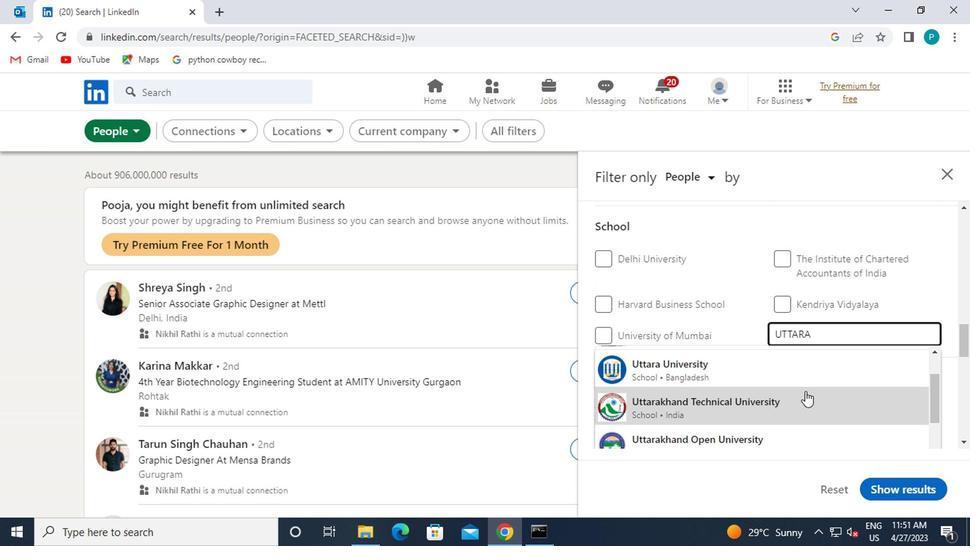 
Action: Mouse moved to (610, 310)
Screenshot: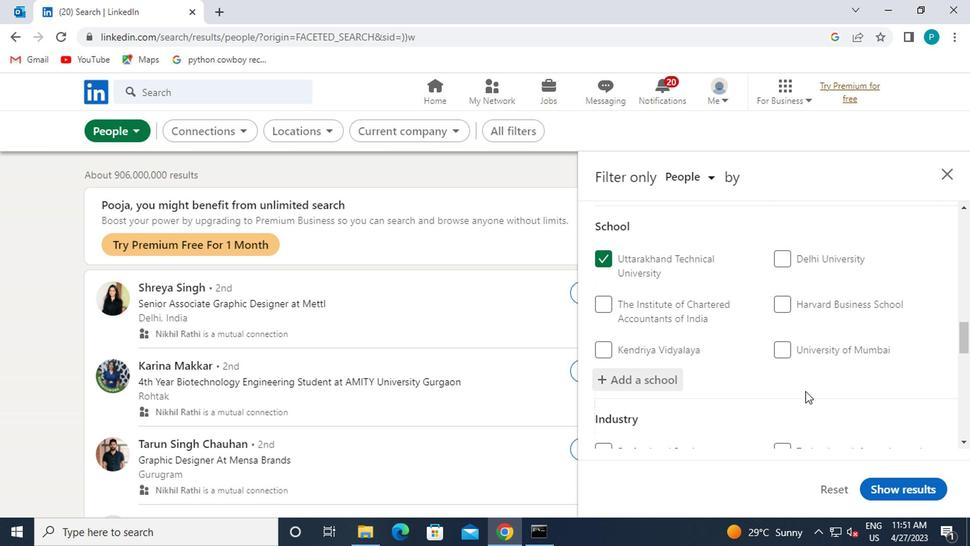 
Action: Mouse scrolled (610, 310) with delta (0, 0)
Screenshot: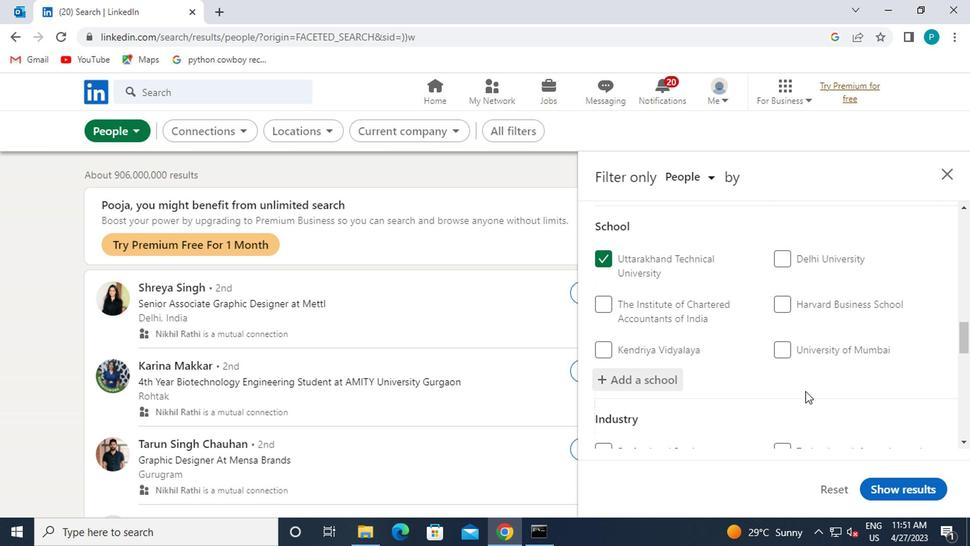 
Action: Mouse moved to (609, 309)
Screenshot: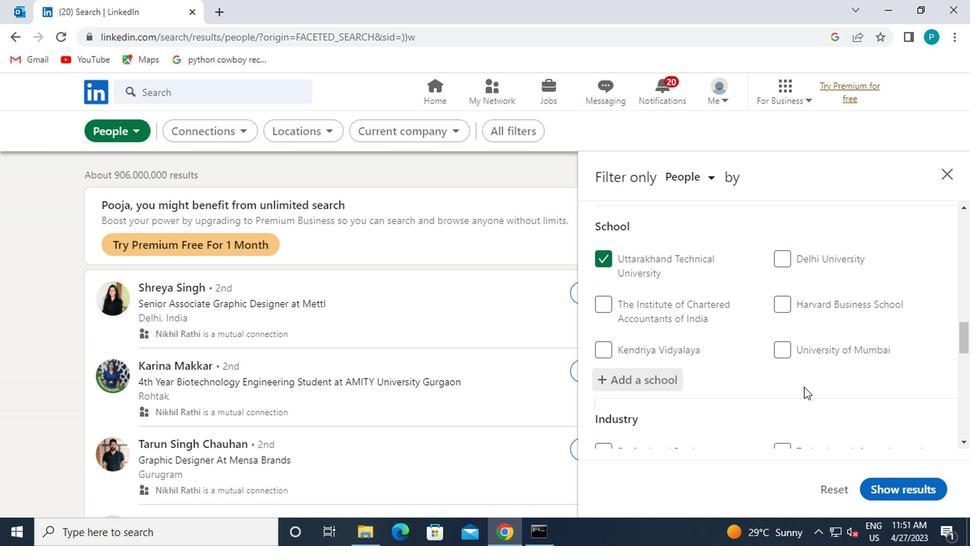 
Action: Mouse scrolled (609, 308) with delta (0, 0)
Screenshot: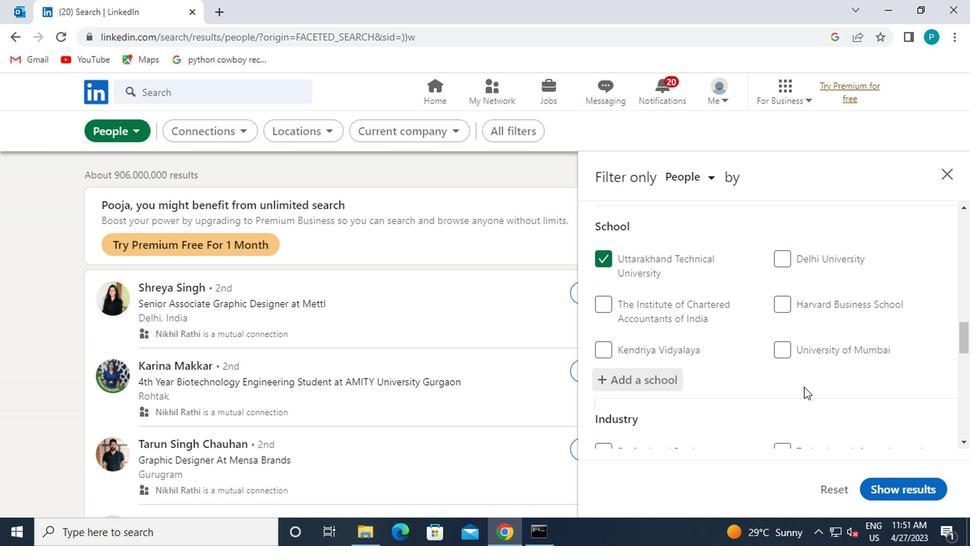 
Action: Mouse moved to (609, 308)
Screenshot: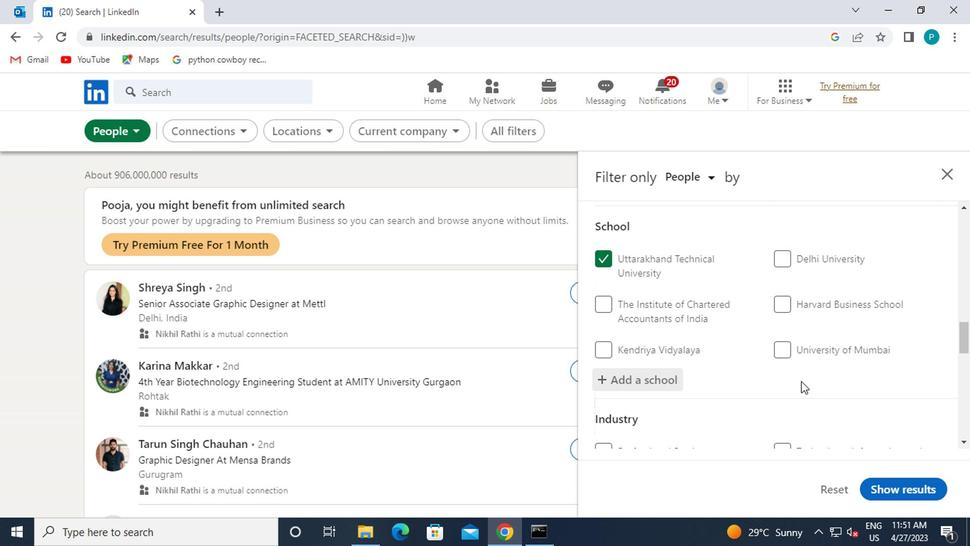
Action: Mouse scrolled (609, 307) with delta (0, 0)
Screenshot: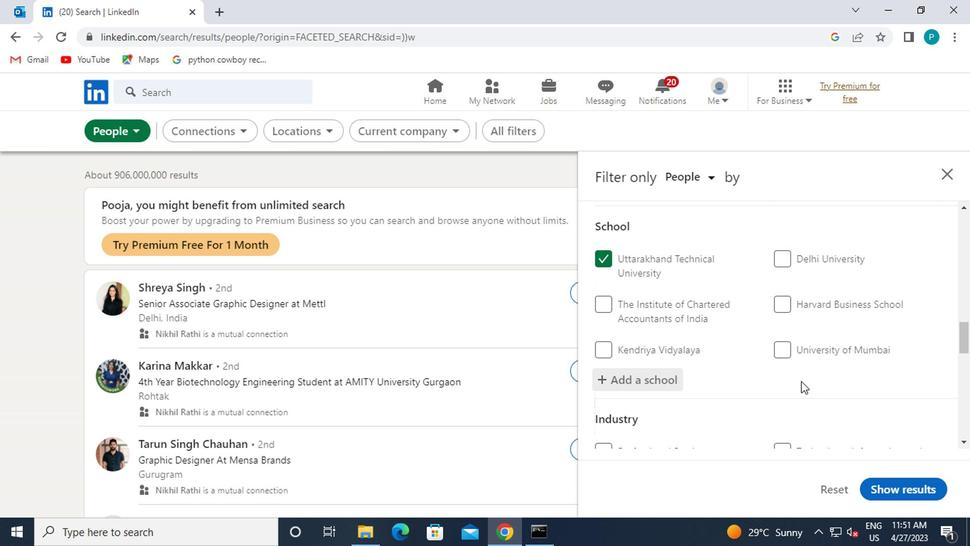 
Action: Mouse moved to (594, 274)
Screenshot: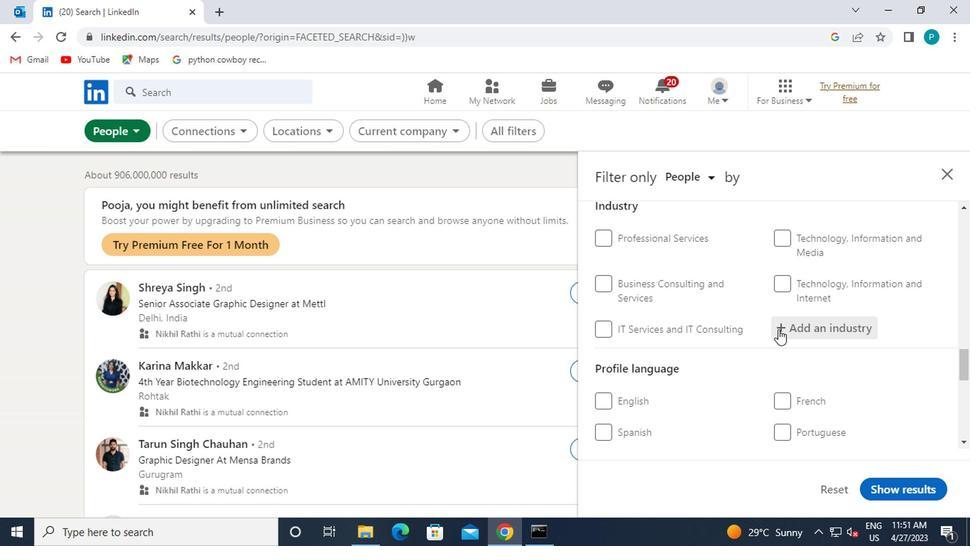 
Action: Mouse pressed left at (594, 274)
Screenshot: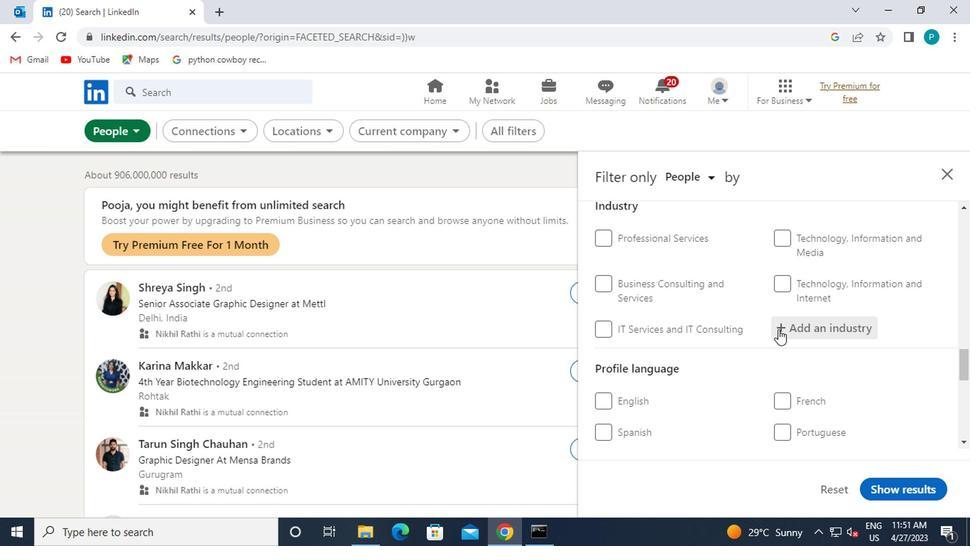 
Action: Key pressed SUGAR
Screenshot: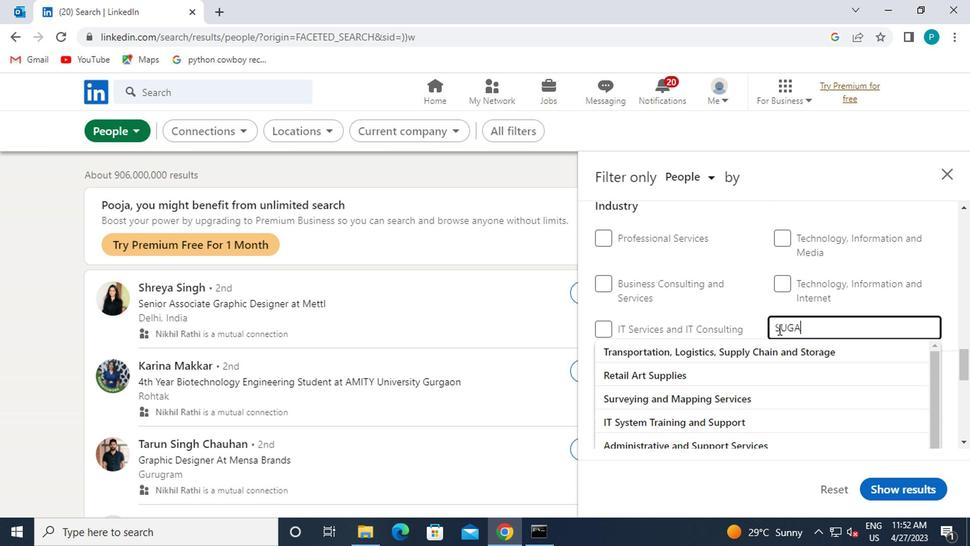
Action: Mouse moved to (599, 290)
Screenshot: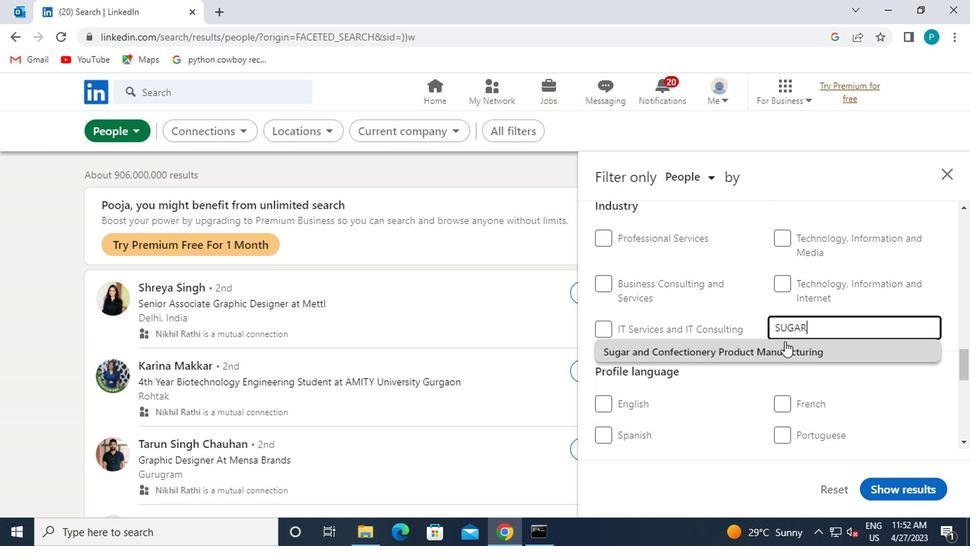 
Action: Mouse pressed left at (599, 290)
Screenshot: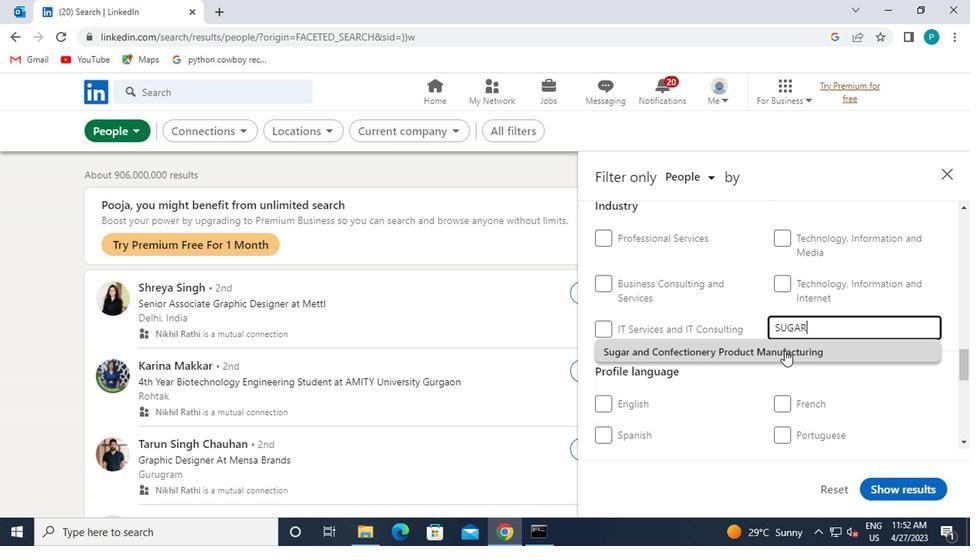 
Action: Mouse scrolled (599, 289) with delta (0, 0)
Screenshot: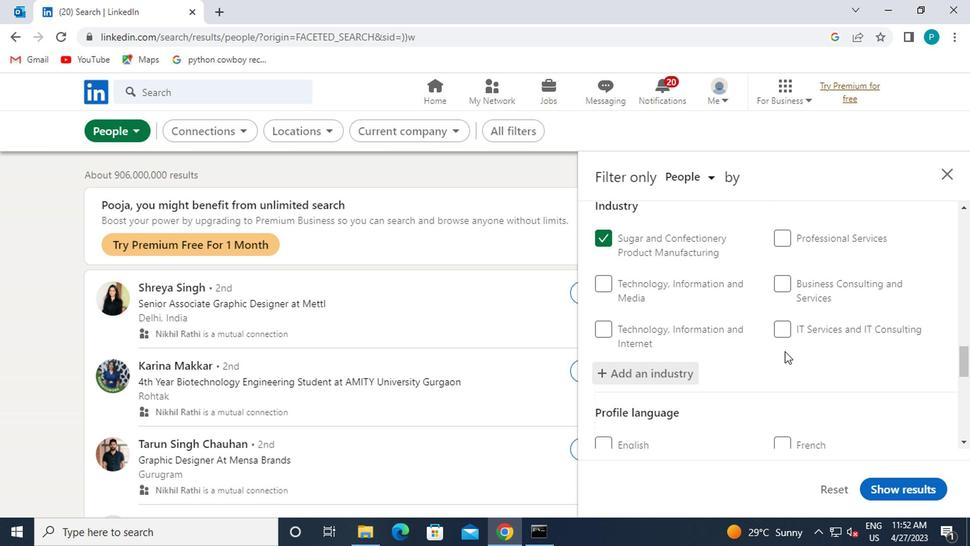 
Action: Mouse scrolled (599, 289) with delta (0, 0)
Screenshot: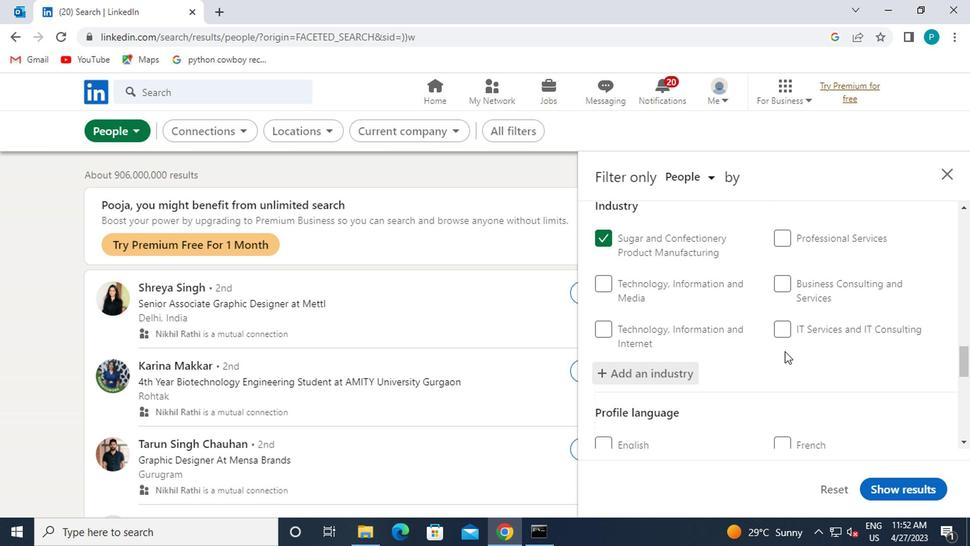 
Action: Mouse scrolled (599, 289) with delta (0, 0)
Screenshot: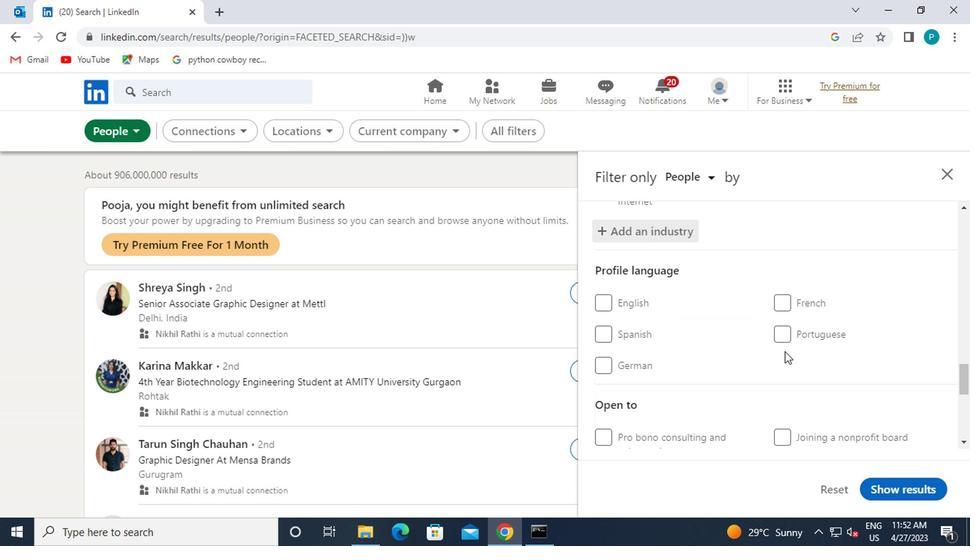 
Action: Mouse moved to (592, 226)
Screenshot: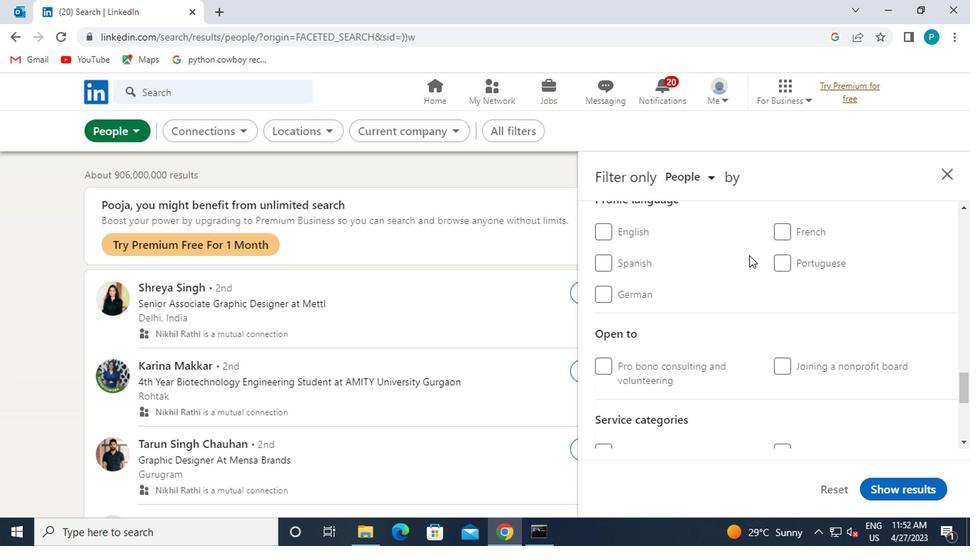 
Action: Mouse pressed left at (592, 226)
Screenshot: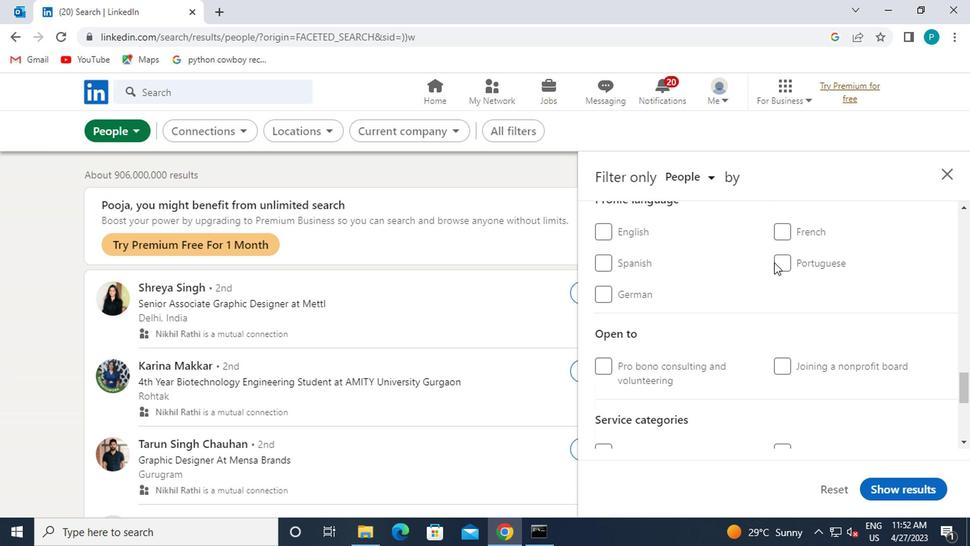 
Action: Mouse scrolled (592, 226) with delta (0, 0)
Screenshot: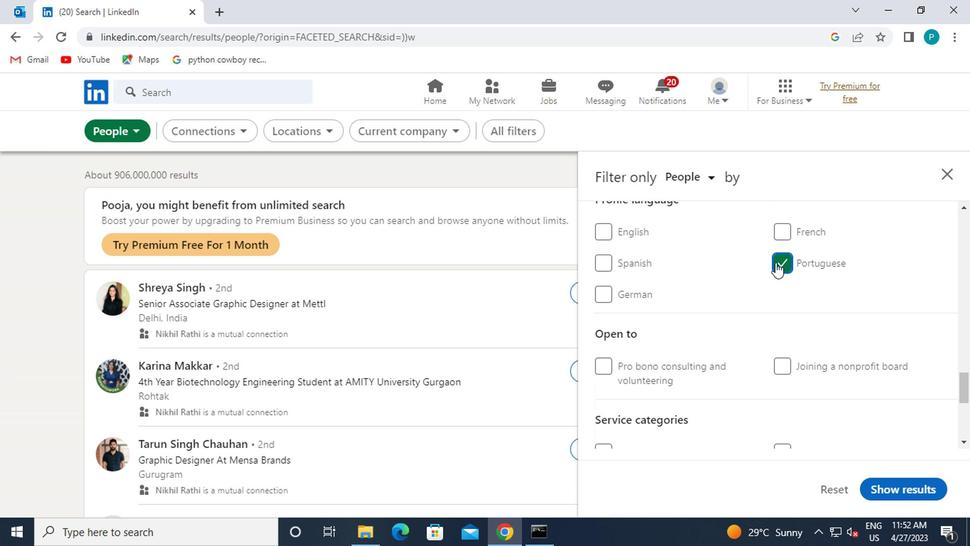
Action: Mouse moved to (597, 252)
Screenshot: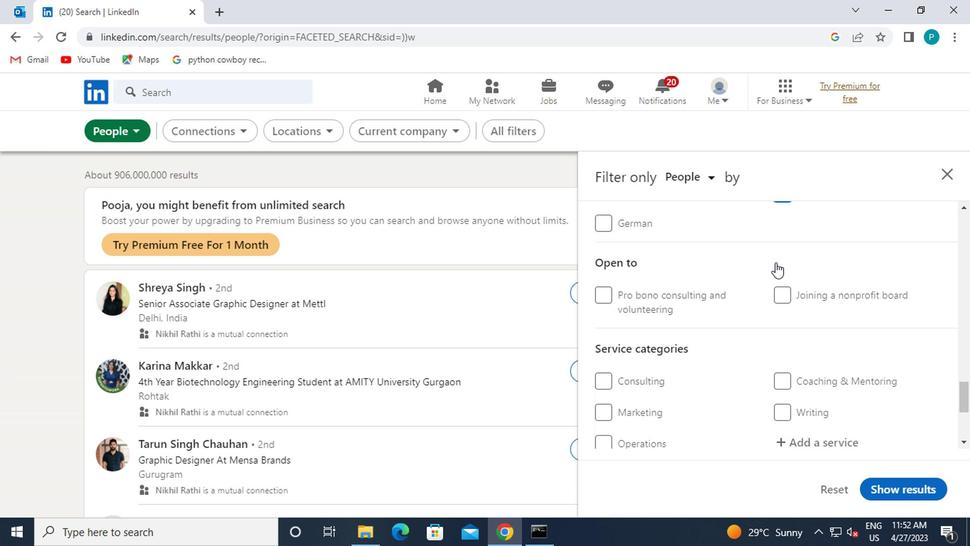 
Action: Mouse scrolled (597, 253) with delta (0, 0)
Screenshot: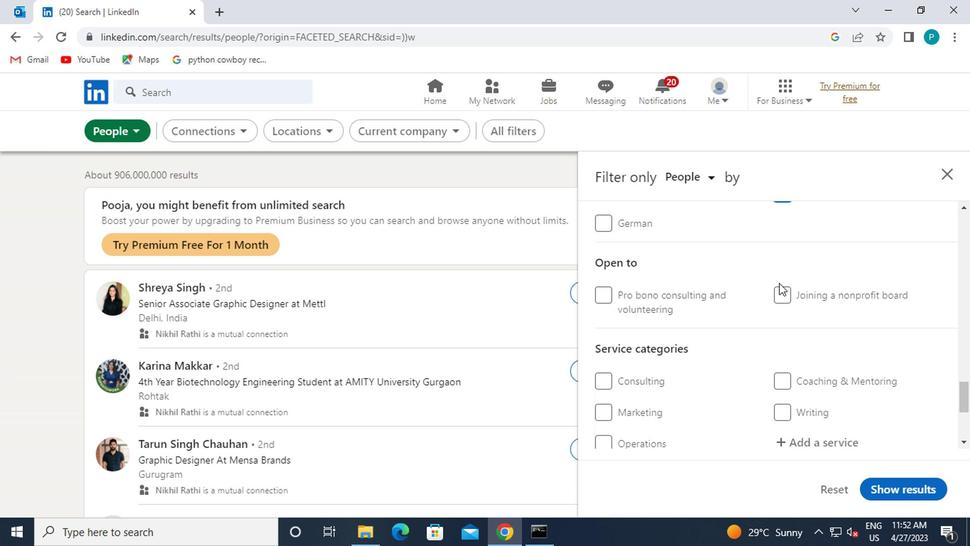 
Action: Mouse scrolled (597, 253) with delta (0, 0)
Screenshot: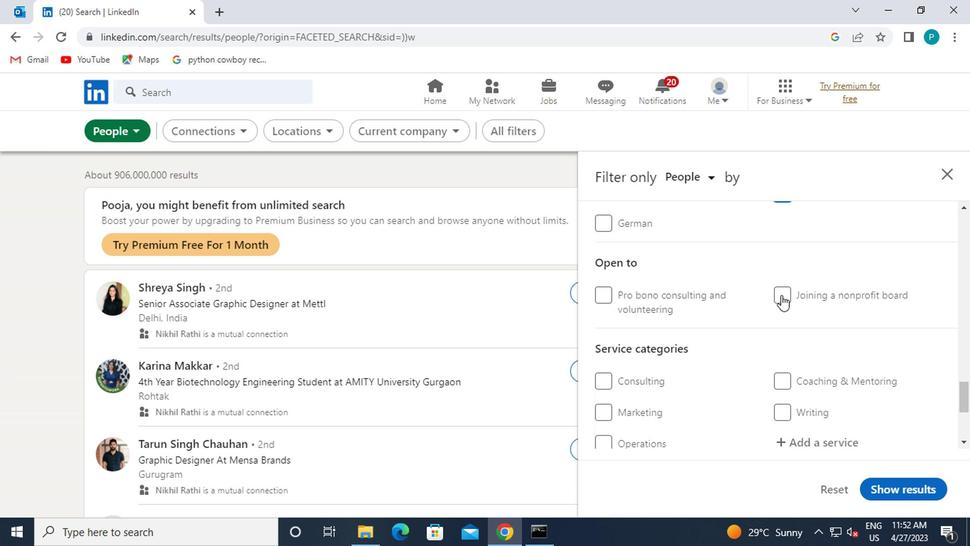 
Action: Mouse scrolled (597, 252) with delta (0, 0)
Screenshot: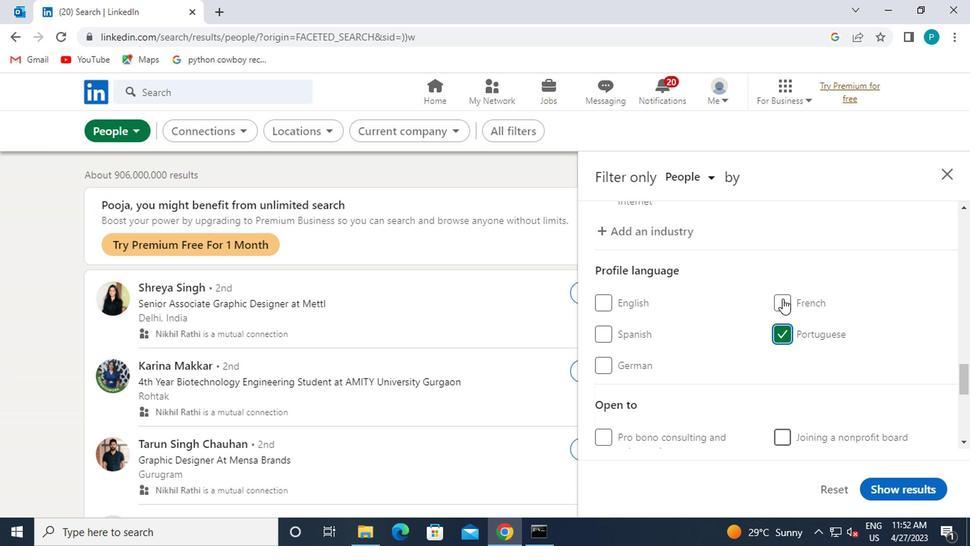 
Action: Mouse scrolled (597, 252) with delta (0, 0)
Screenshot: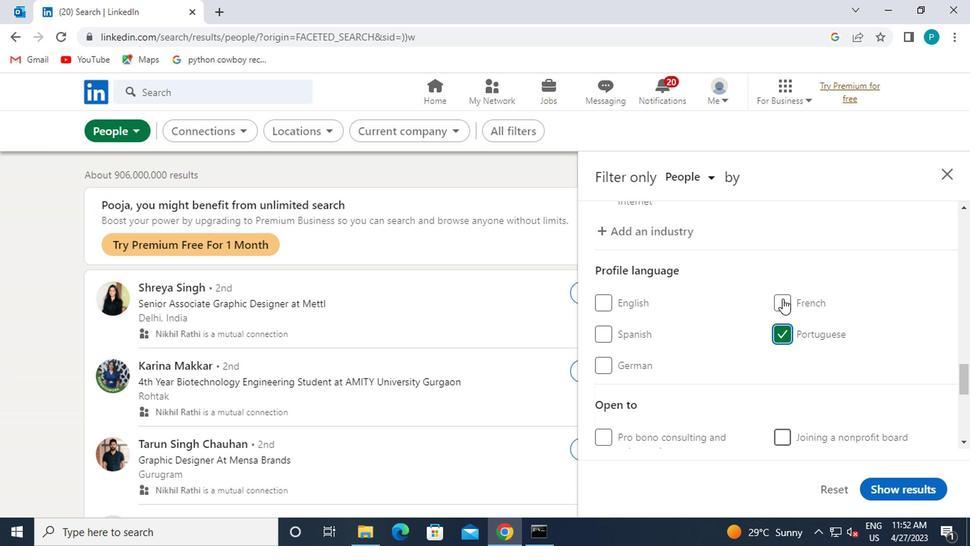 
Action: Mouse moved to (597, 266)
Screenshot: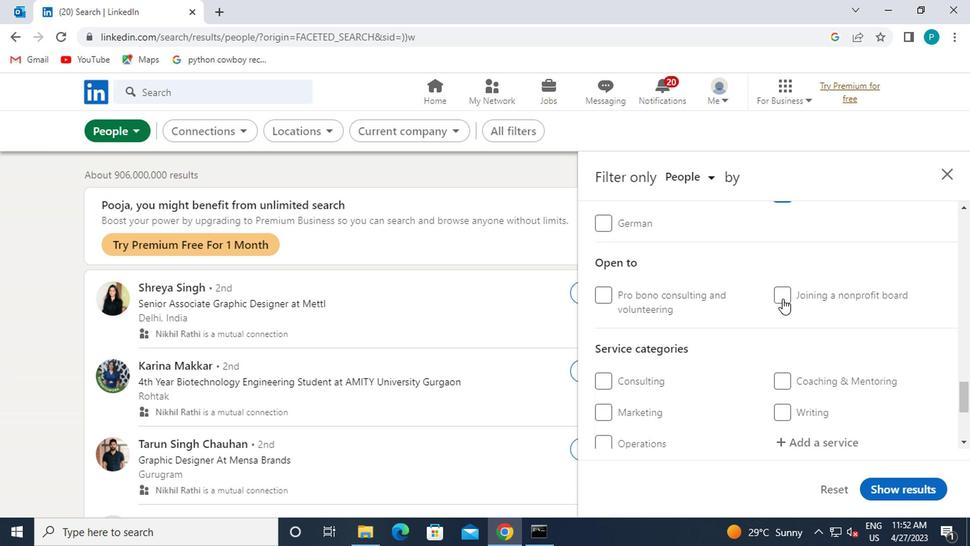
Action: Mouse scrolled (597, 266) with delta (0, 0)
Screenshot: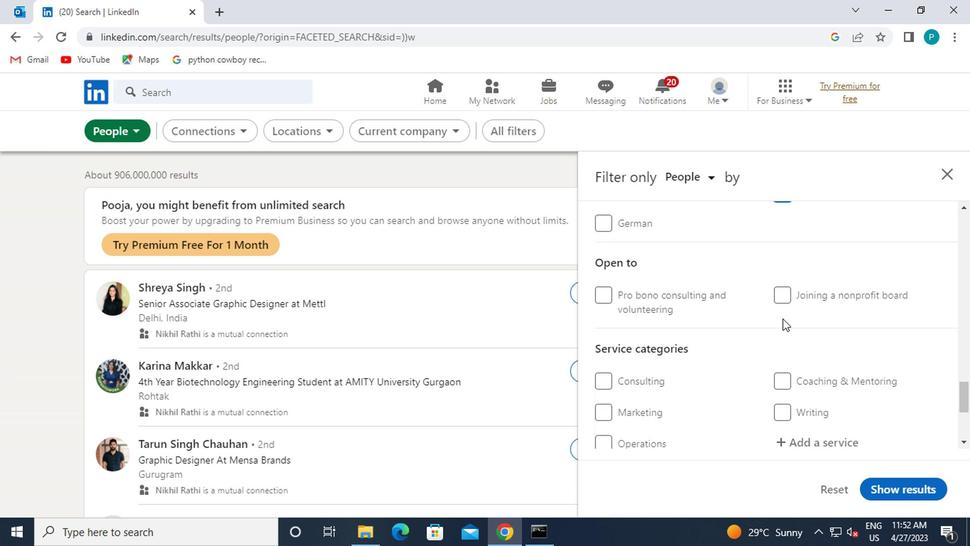 
Action: Mouse moved to (604, 301)
Screenshot: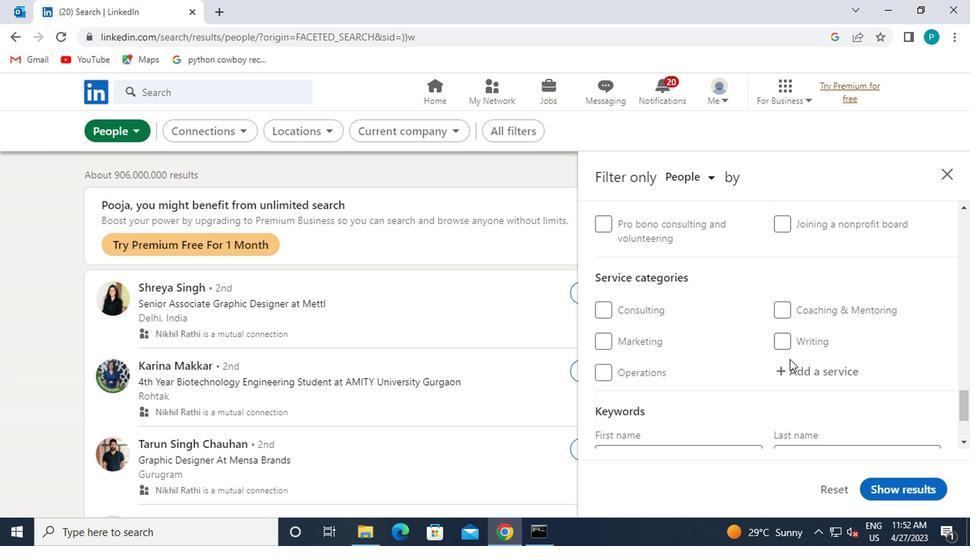
Action: Mouse pressed left at (604, 301)
Screenshot: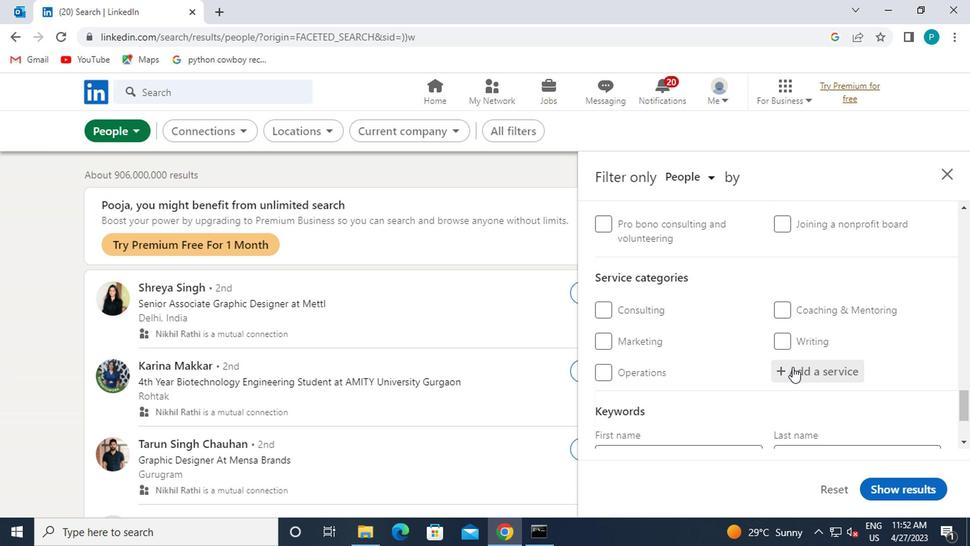 
Action: Mouse moved to (611, 301)
Screenshot: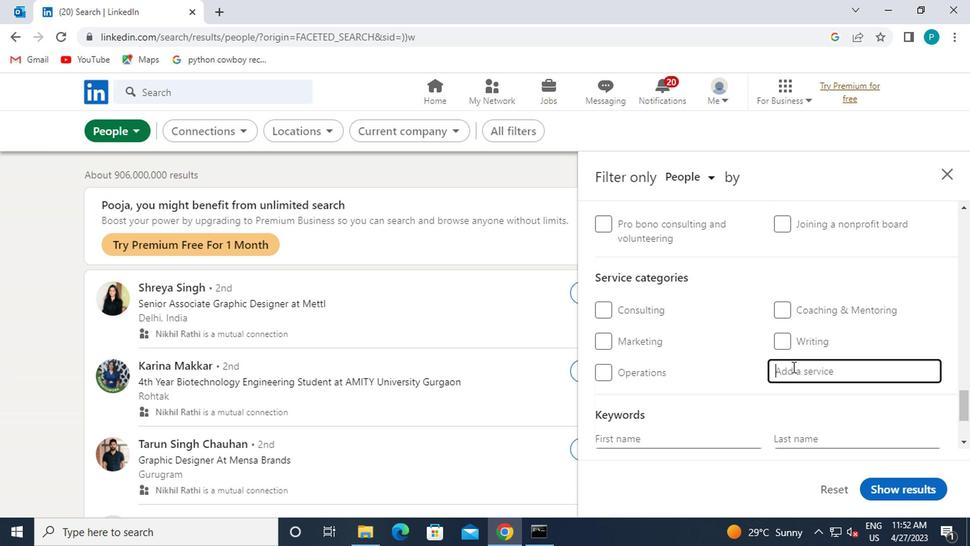 
Action: Key pressed FILE
Screenshot: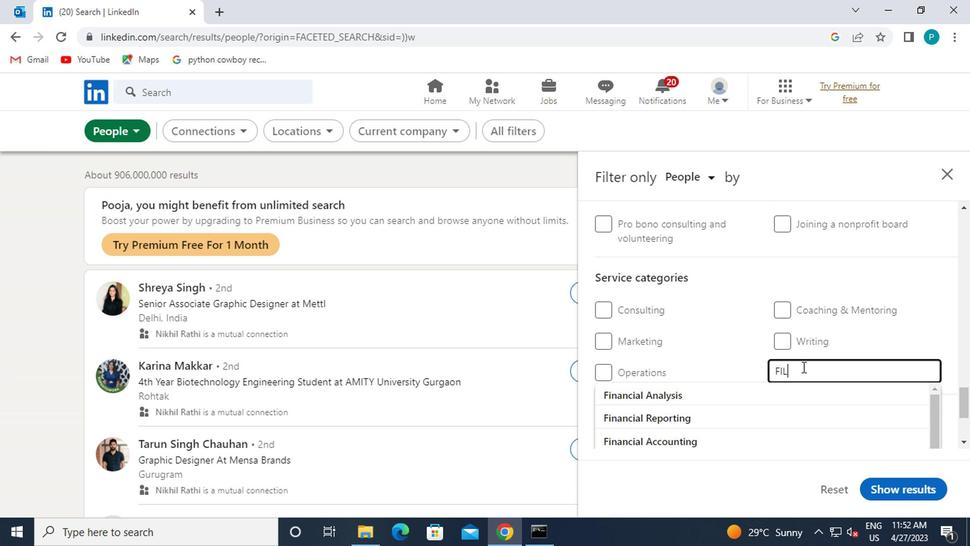 
Action: Mouse moved to (607, 319)
Screenshot: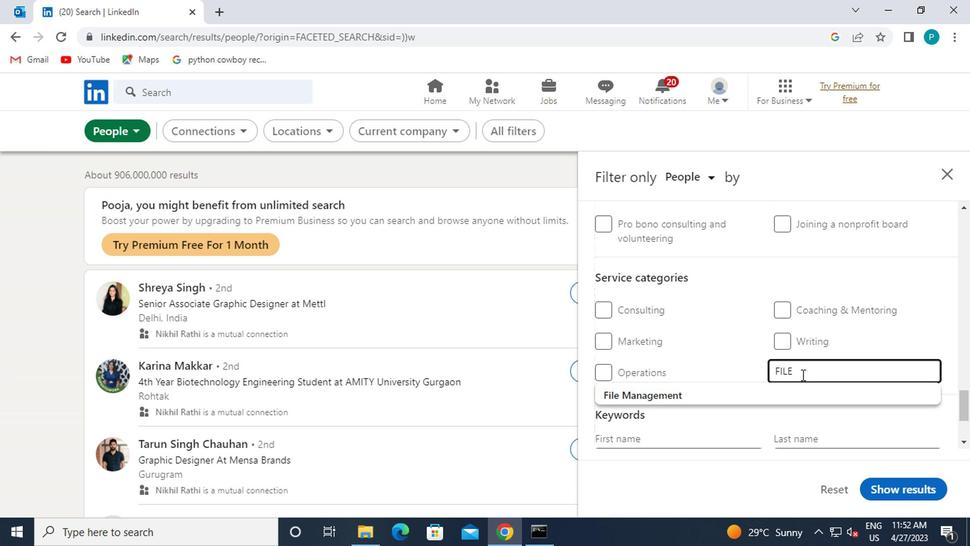 
Action: Mouse pressed left at (607, 319)
Screenshot: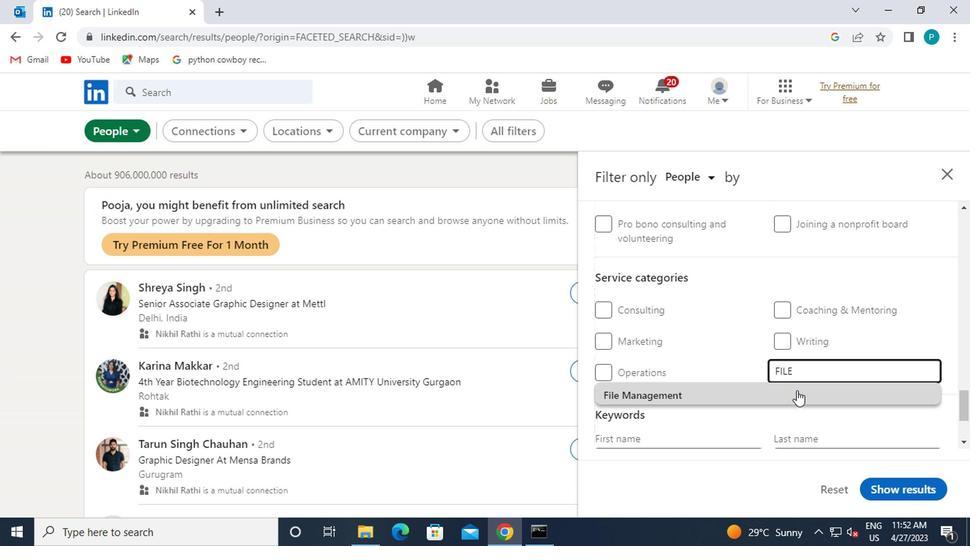 
Action: Mouse moved to (570, 344)
Screenshot: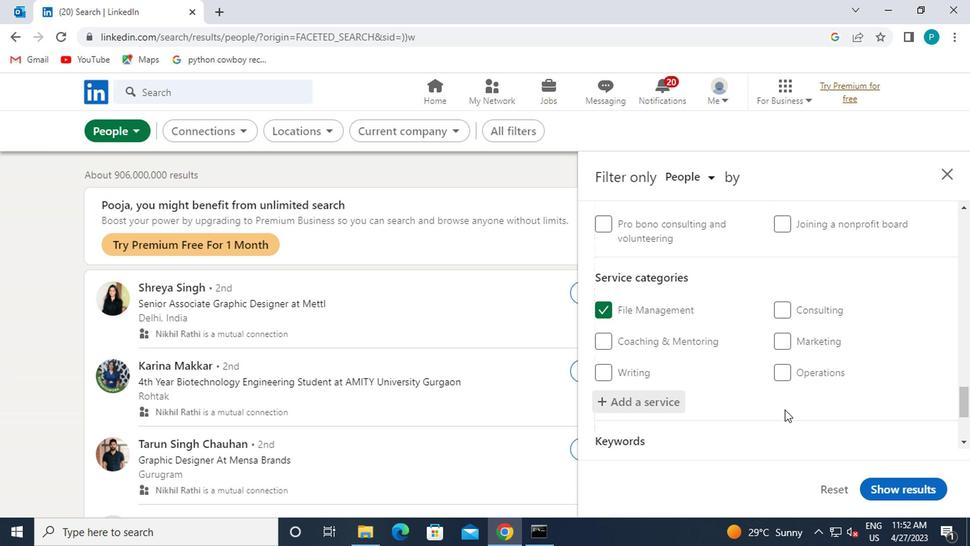 
Action: Mouse scrolled (570, 343) with delta (0, 0)
Screenshot: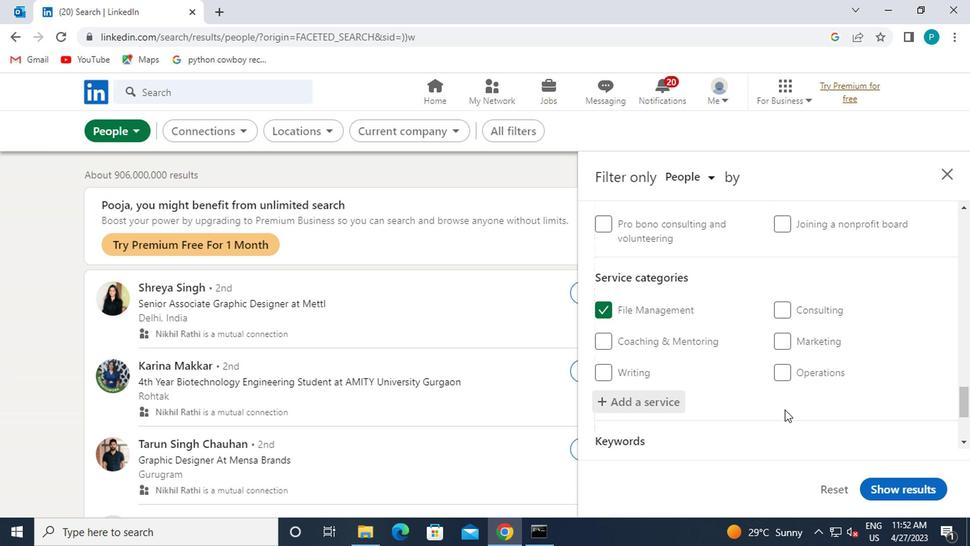 
Action: Mouse moved to (566, 342)
Screenshot: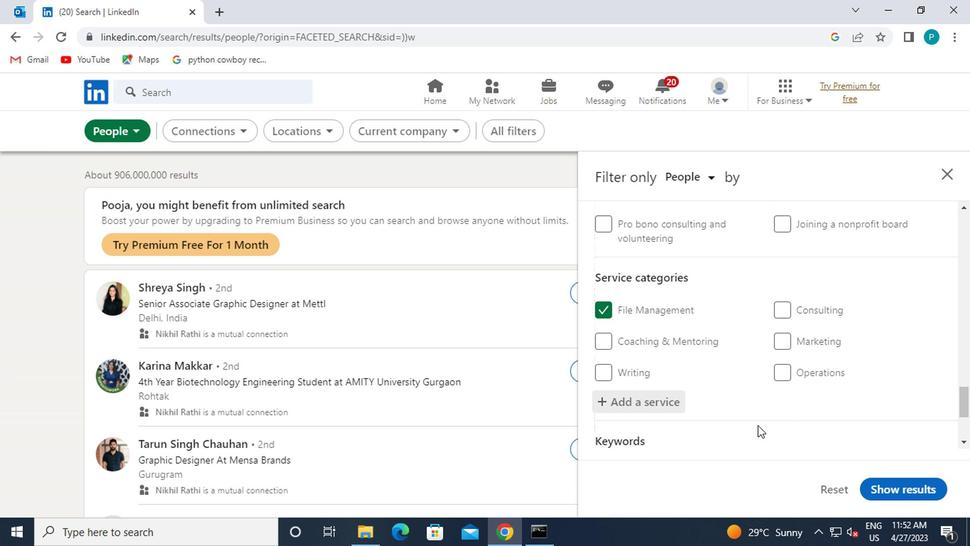 
Action: Mouse scrolled (566, 342) with delta (0, 0)
Screenshot: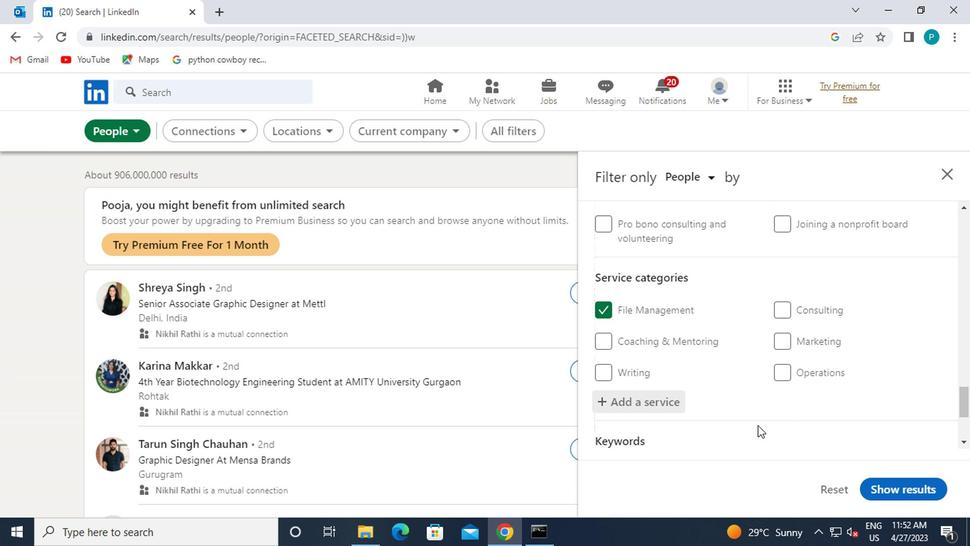 
Action: Mouse moved to (539, 324)
Screenshot: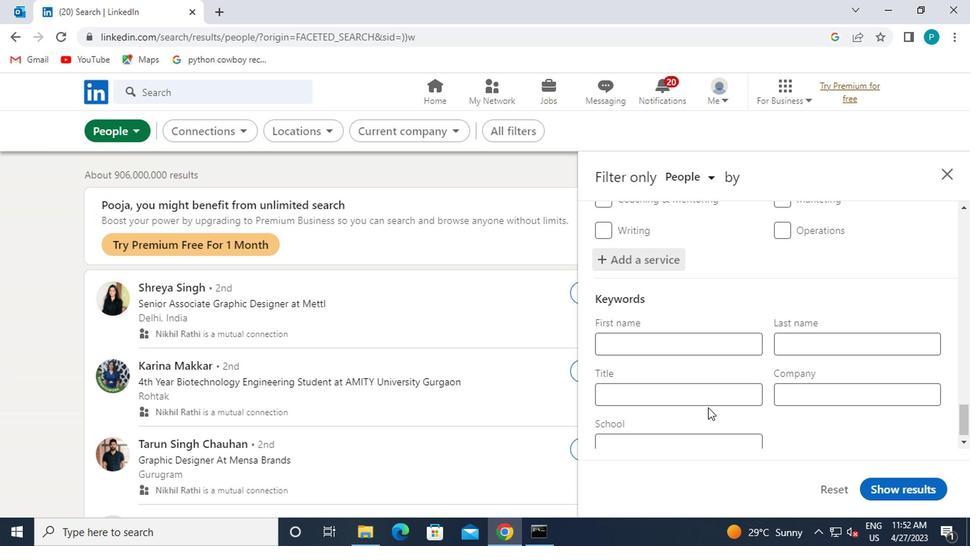 
Action: Mouse pressed left at (539, 324)
Screenshot: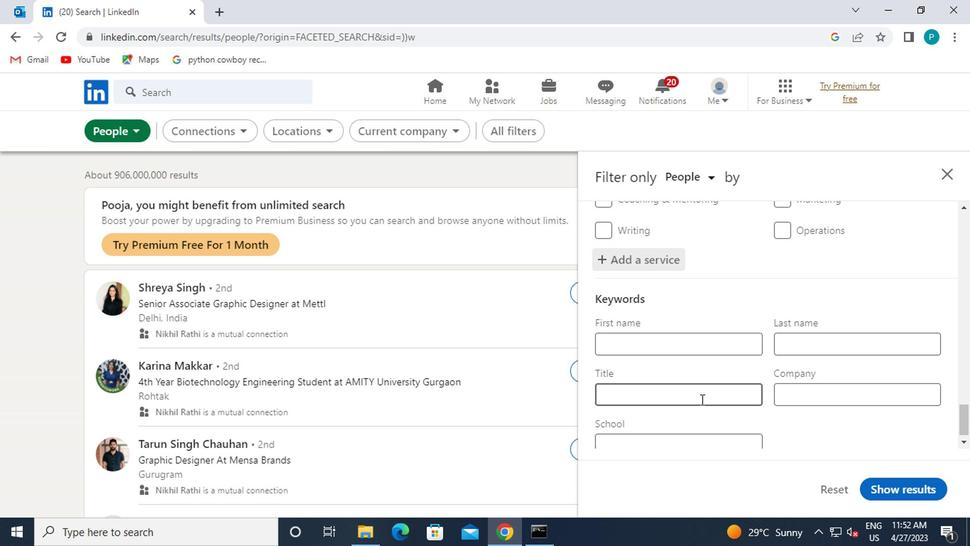 
Action: Mouse moved to (465, 365)
Screenshot: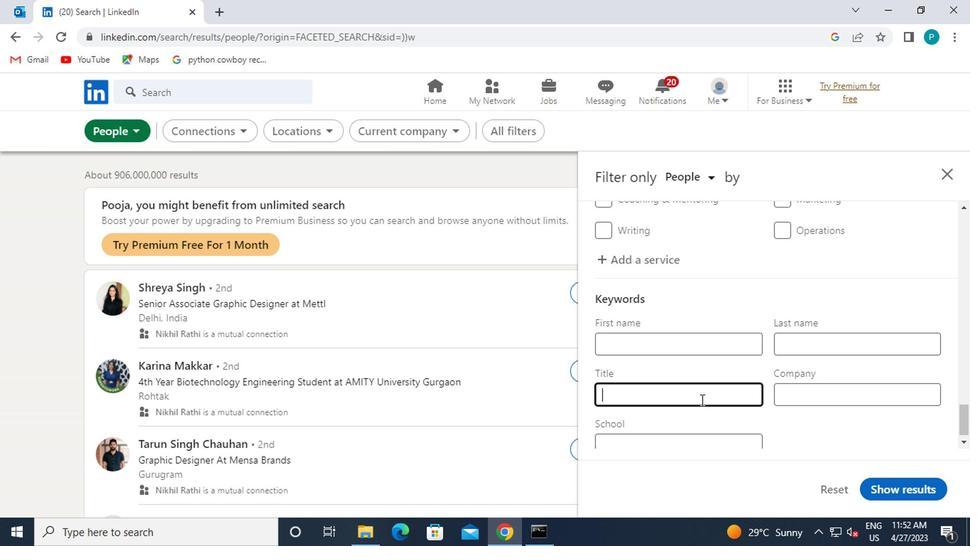 
Action: Key pressed <Key.caps_lock>RE<Key.backspace><Key.backspace><Key.caps_lock>R<Key.caps_lock>ECEPTIONIST
Screenshot: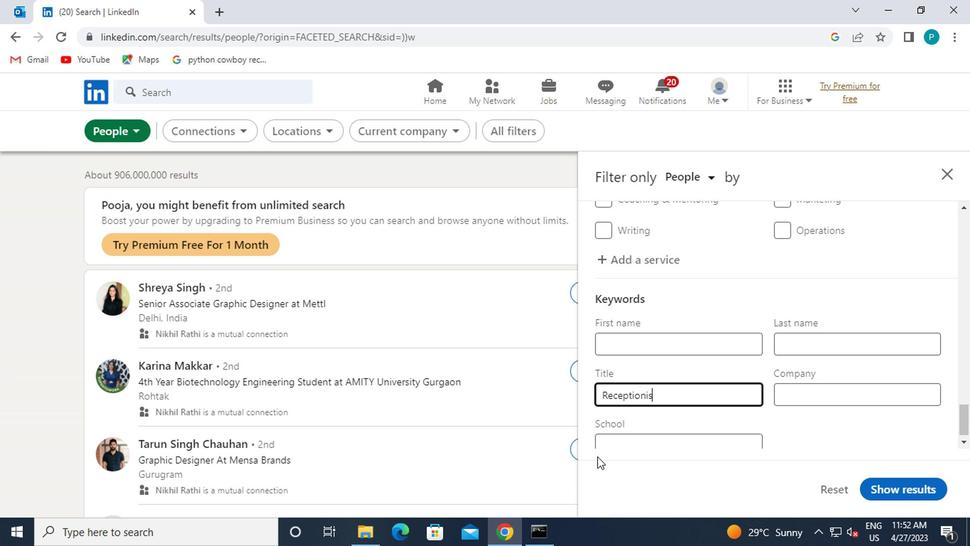 
Action: Mouse moved to (693, 383)
Screenshot: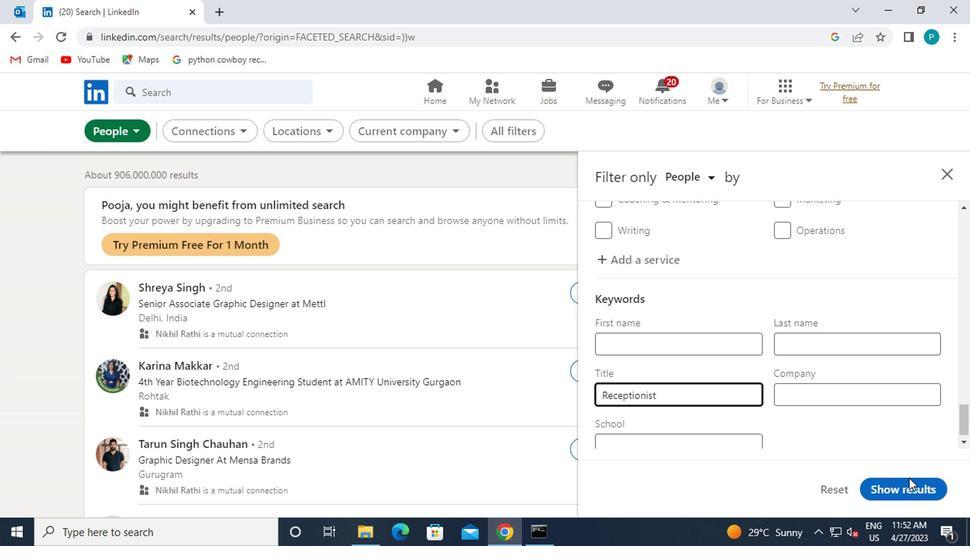 
Action: Mouse pressed left at (693, 383)
Screenshot: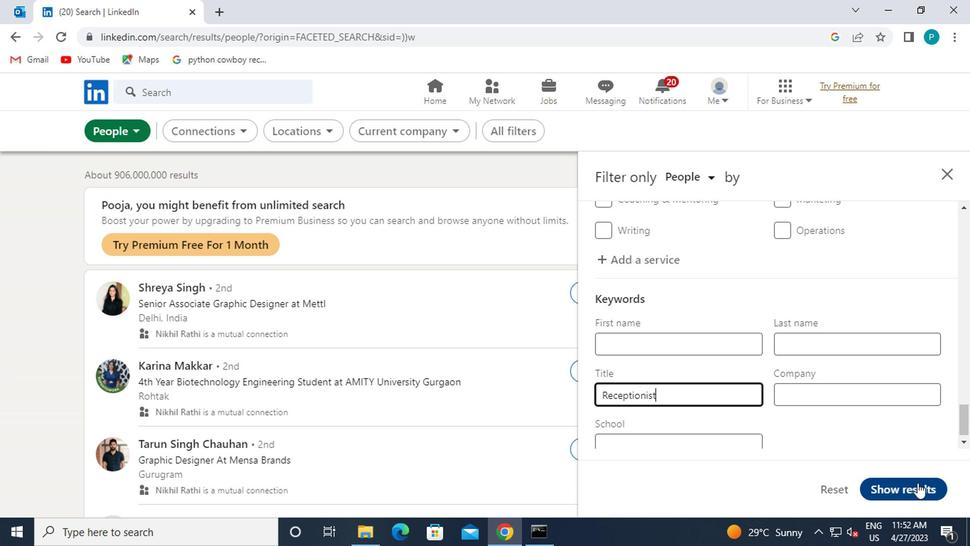 
